 Task: Look for space in Kūdligi, India from 15th June, 2023 to 21st June, 2023 for 5 adults in price range Rs.14000 to Rs.25000. Place can be entire place with 3 bedrooms having 3 beds and 3 bathrooms. Property type can be house, flat, guest house. Booking option can be shelf check-in. Required host language is English.
Action: Mouse moved to (522, 91)
Screenshot: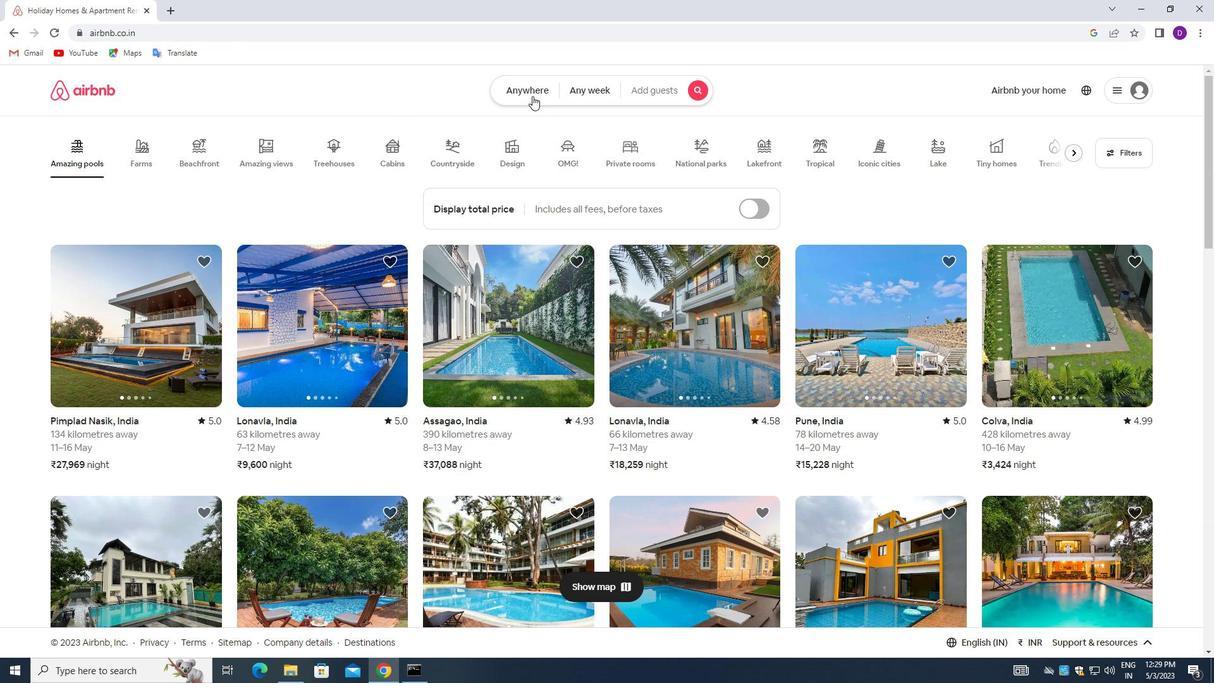 
Action: Mouse pressed left at (522, 91)
Screenshot: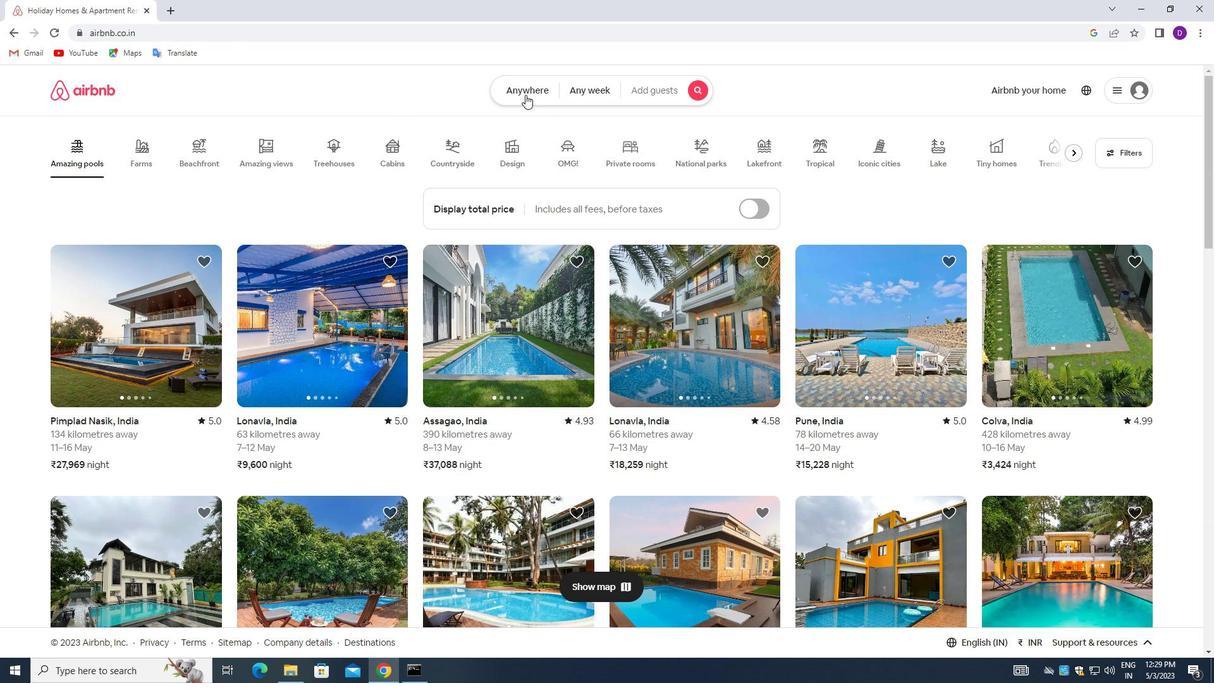
Action: Mouse moved to (398, 146)
Screenshot: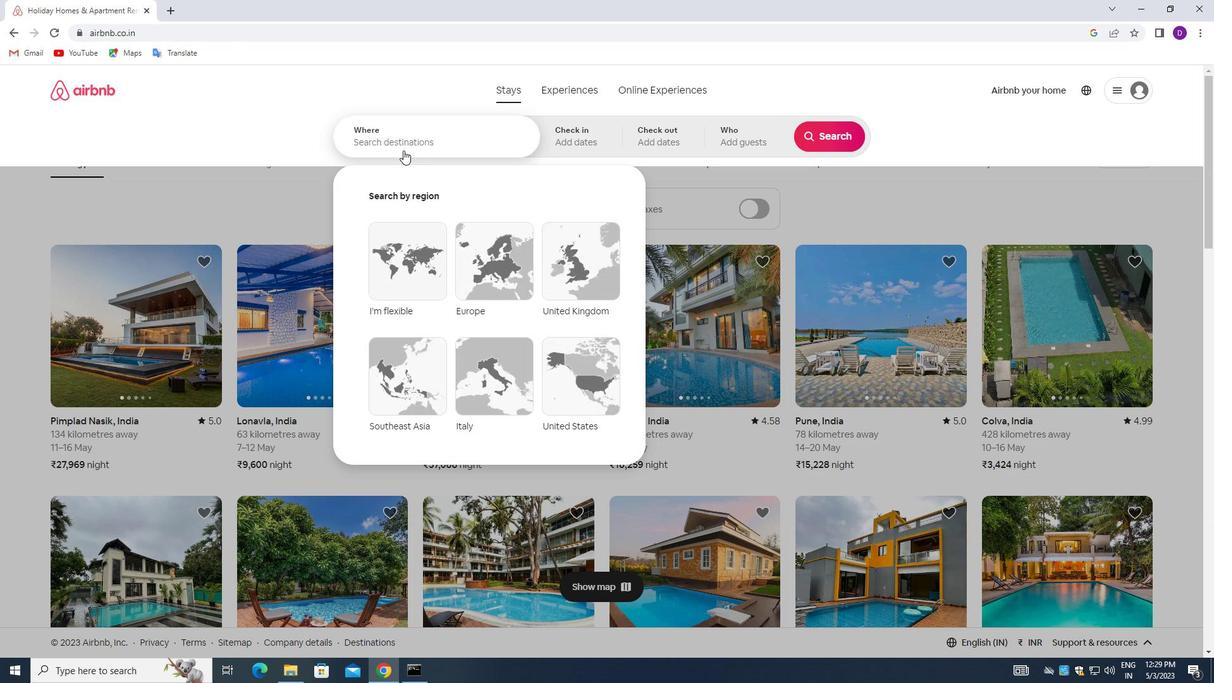 
Action: Mouse pressed left at (398, 146)
Screenshot: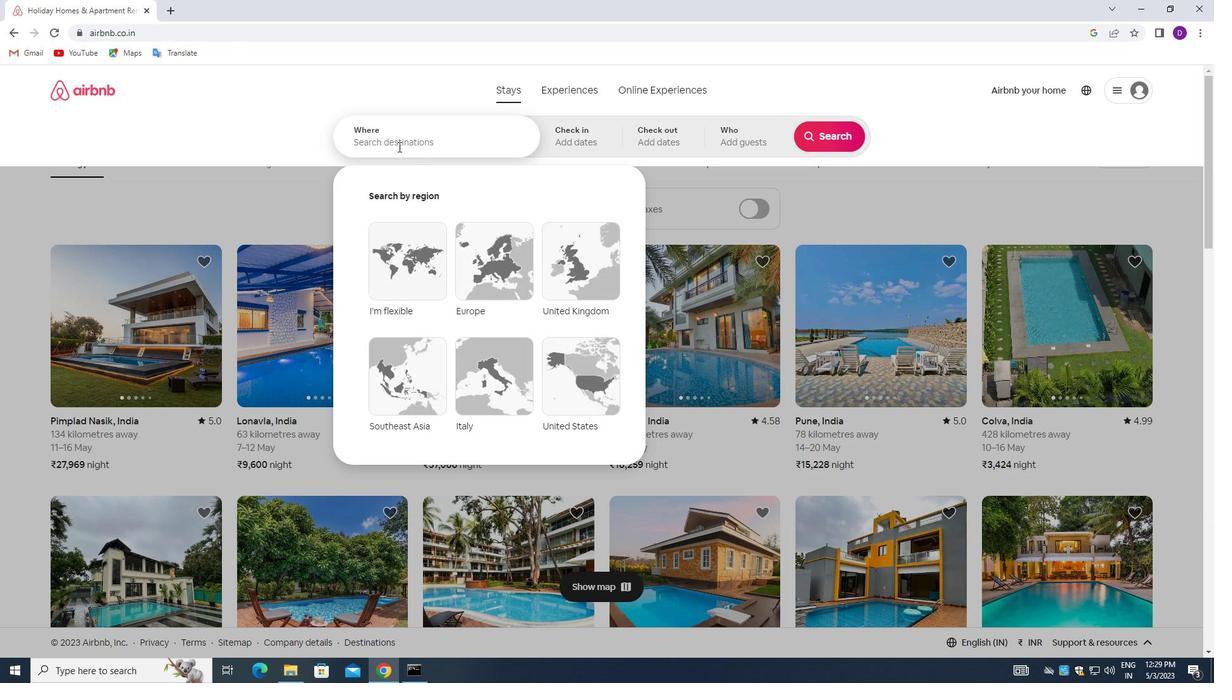 
Action: Mouse moved to (252, 107)
Screenshot: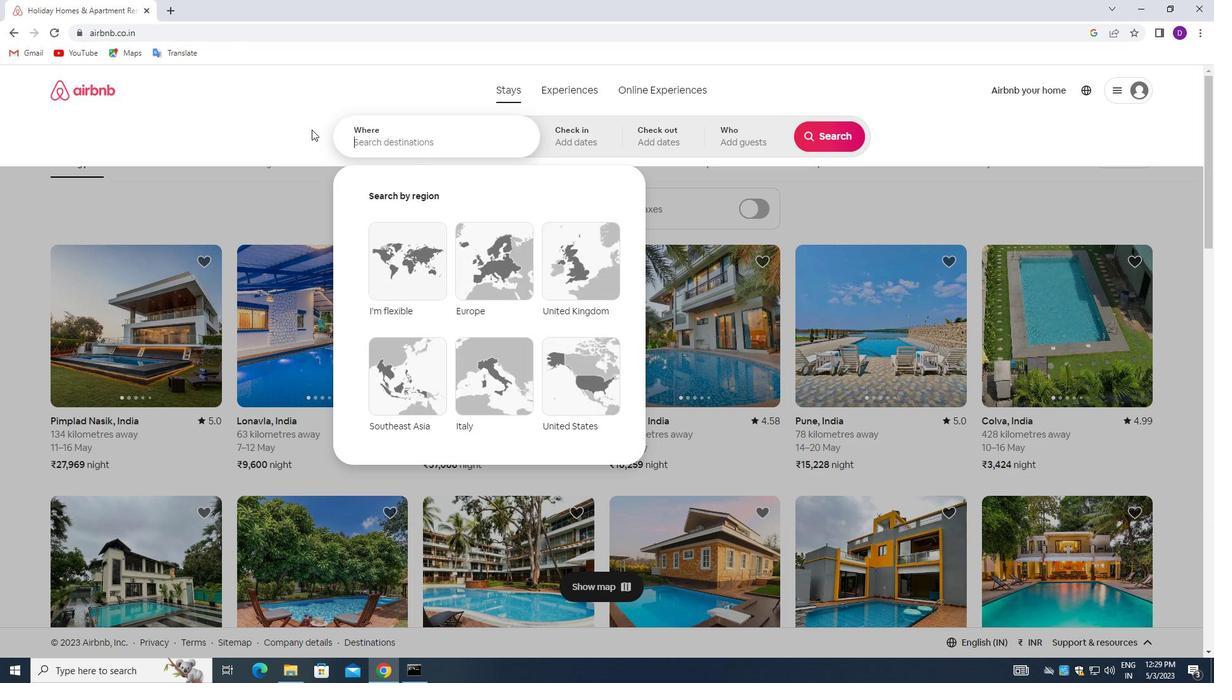 
Action: Key pressed <Key.shift>KUDLIGI,<Key.space><Key.shift>INDIA<Key.enter>
Screenshot: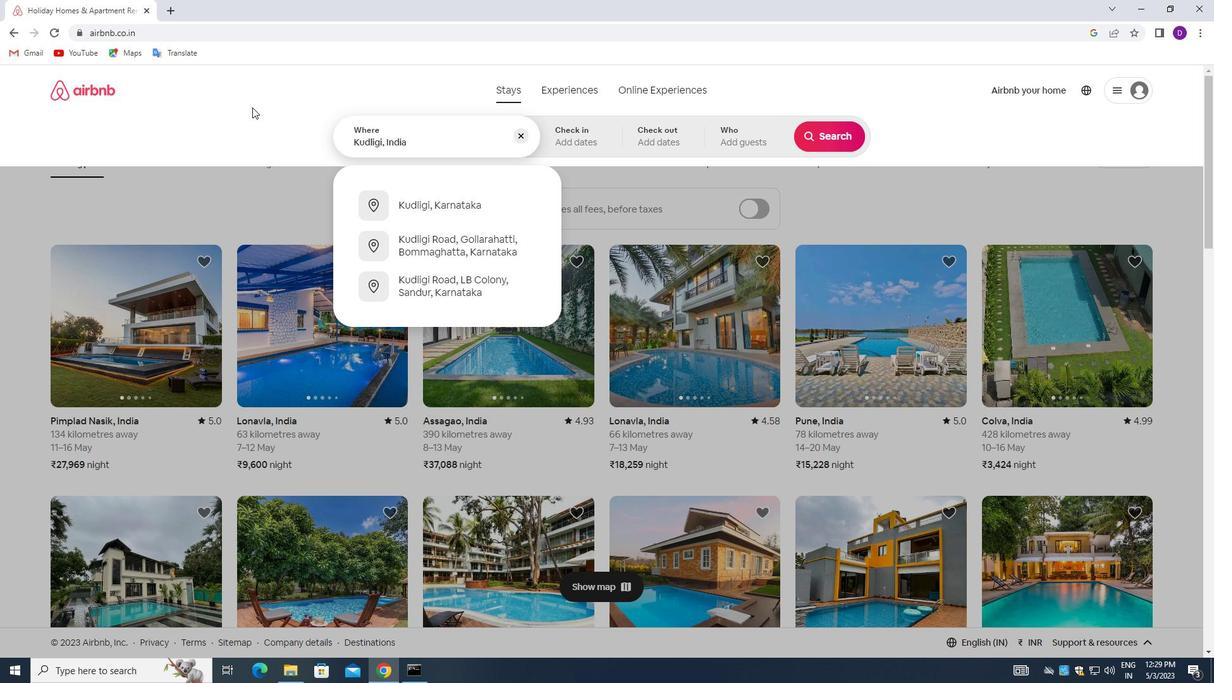 
Action: Mouse moved to (755, 355)
Screenshot: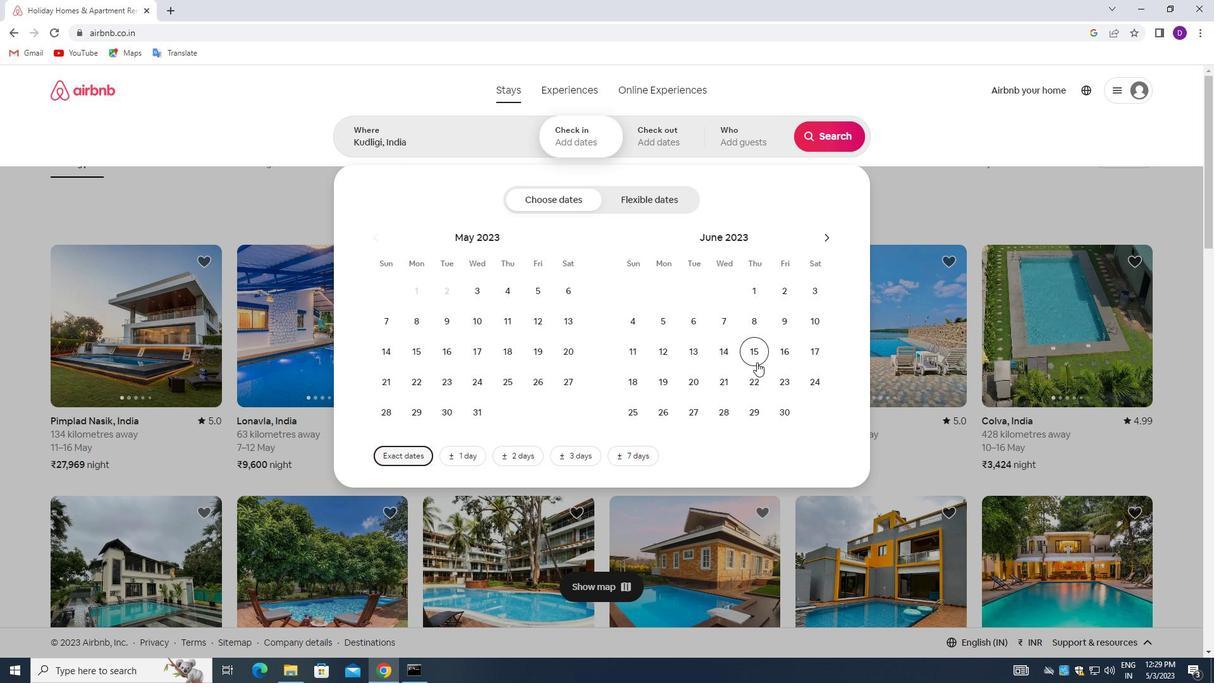 
Action: Mouse pressed left at (755, 355)
Screenshot: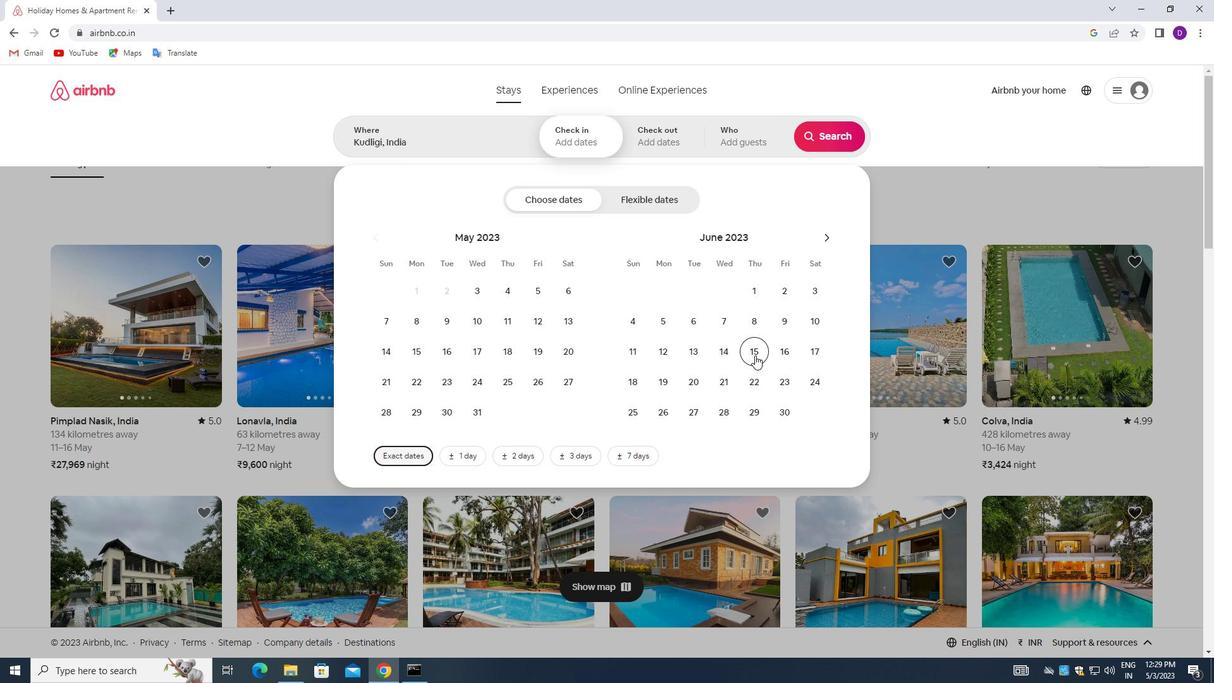 
Action: Mouse moved to (729, 375)
Screenshot: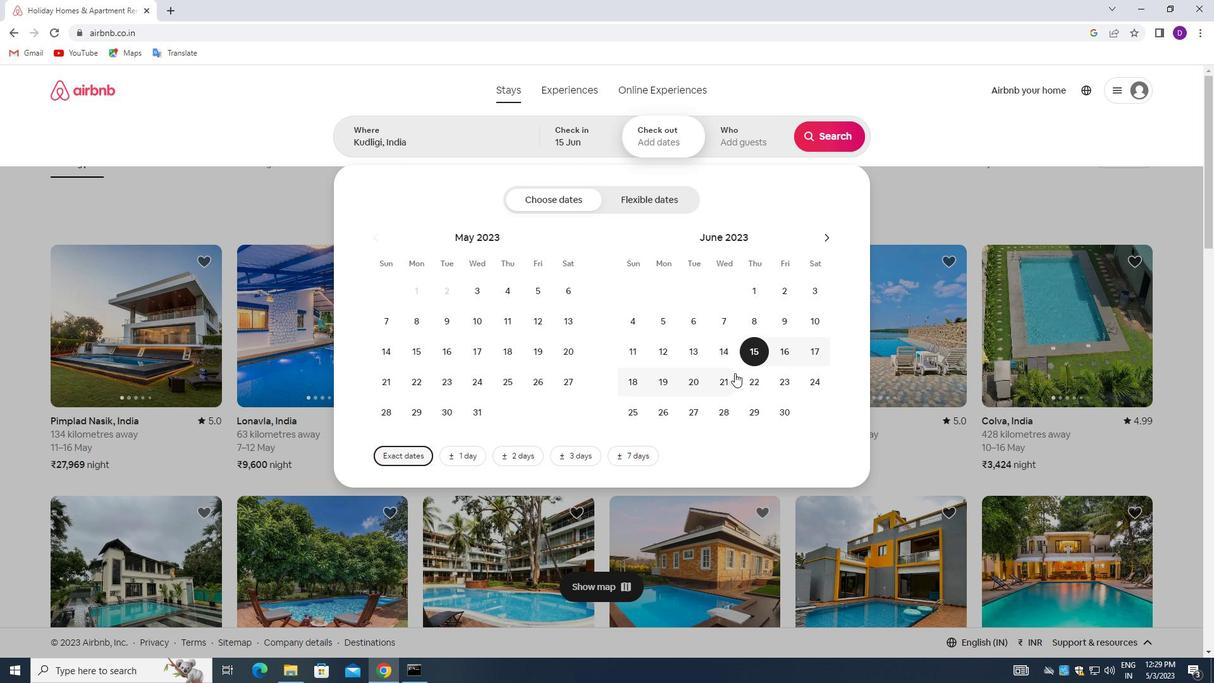 
Action: Mouse pressed left at (729, 375)
Screenshot: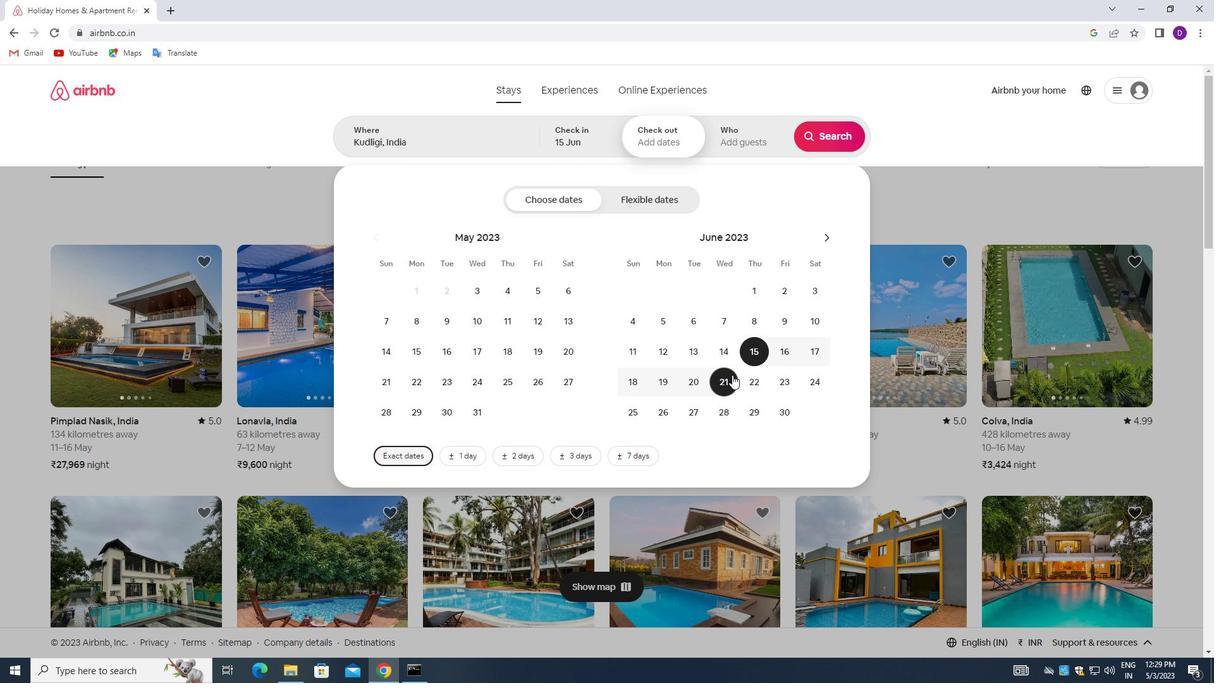 
Action: Mouse moved to (733, 134)
Screenshot: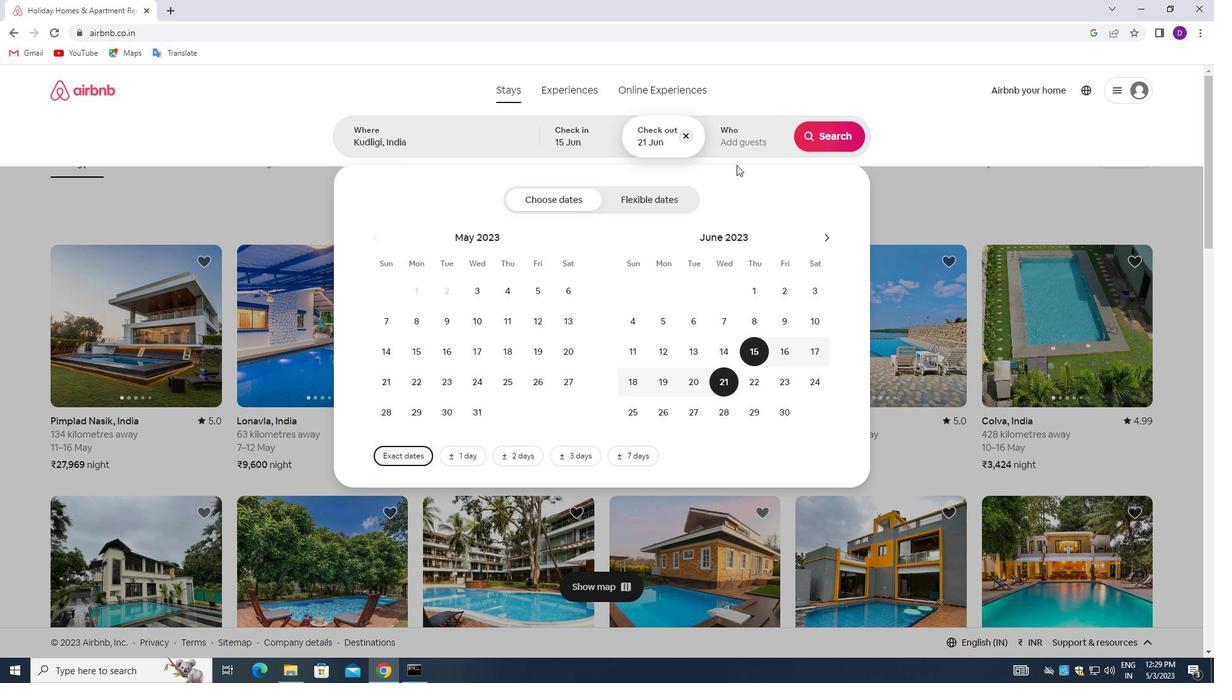 
Action: Mouse pressed left at (733, 134)
Screenshot: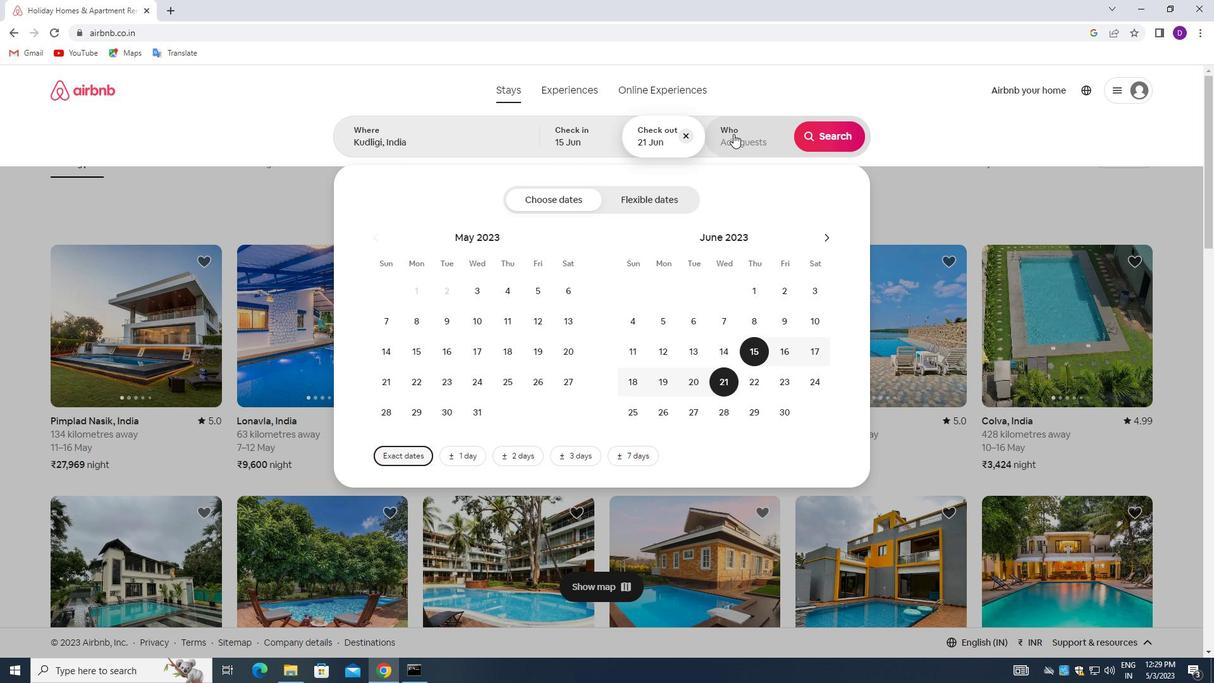 
Action: Mouse moved to (840, 208)
Screenshot: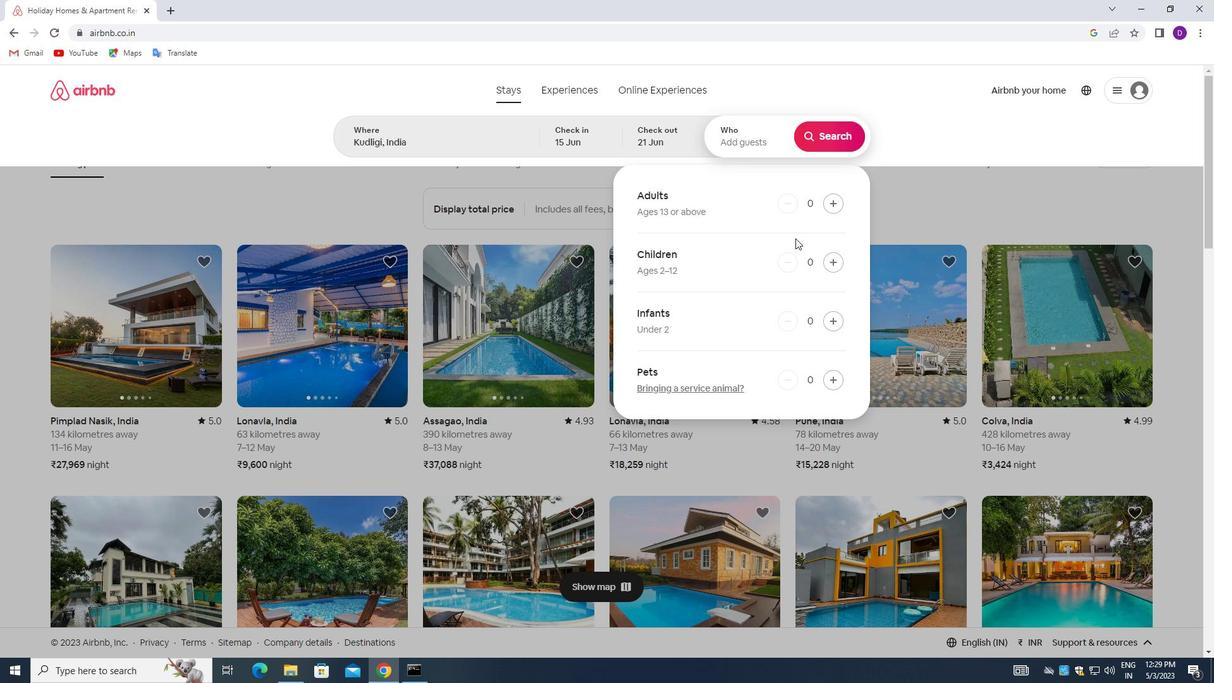 
Action: Mouse pressed left at (840, 208)
Screenshot: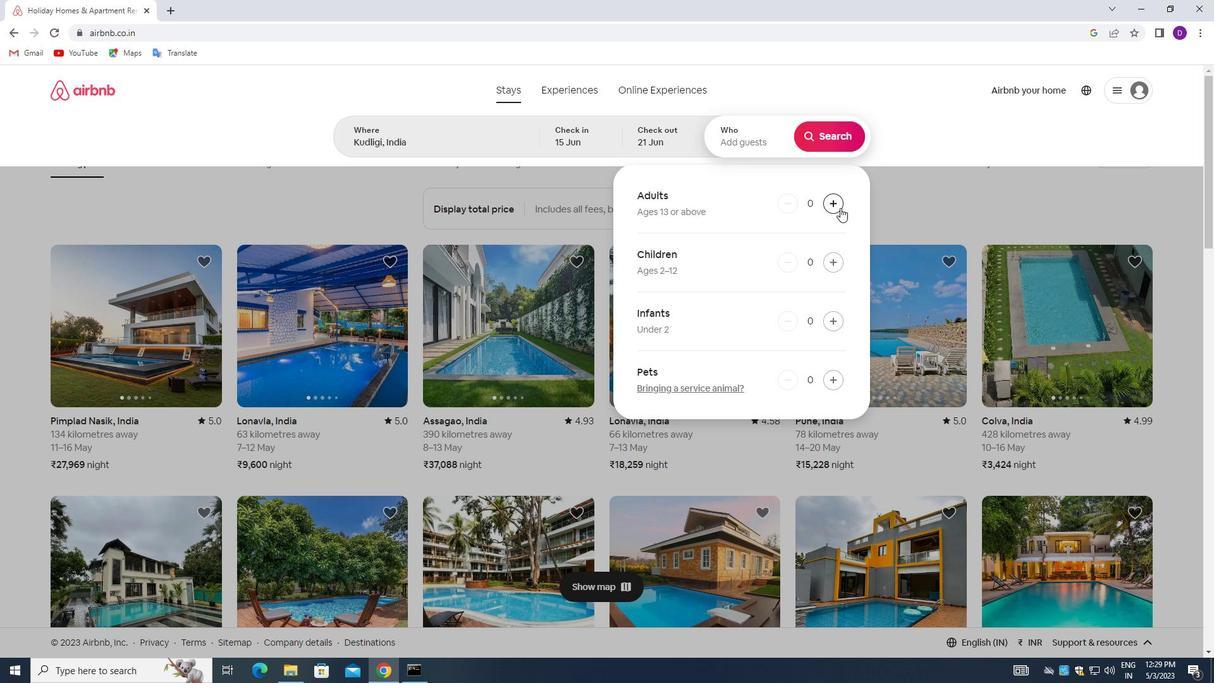 
Action: Mouse pressed left at (840, 208)
Screenshot: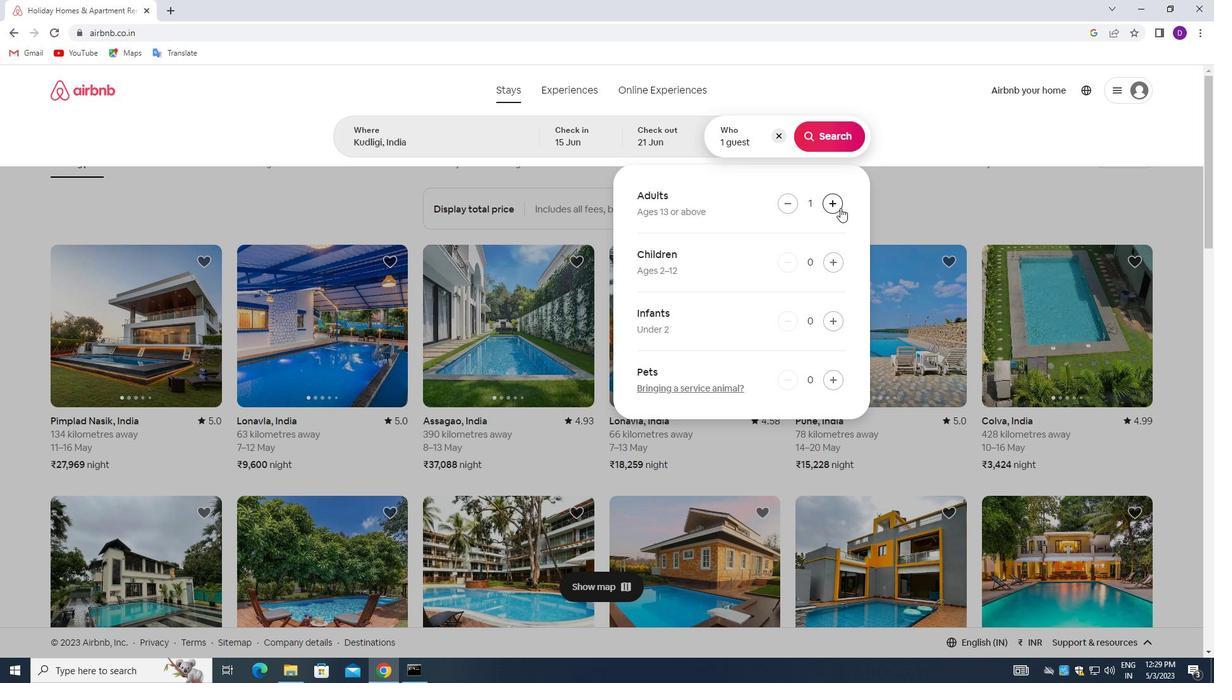 
Action: Mouse pressed left at (840, 208)
Screenshot: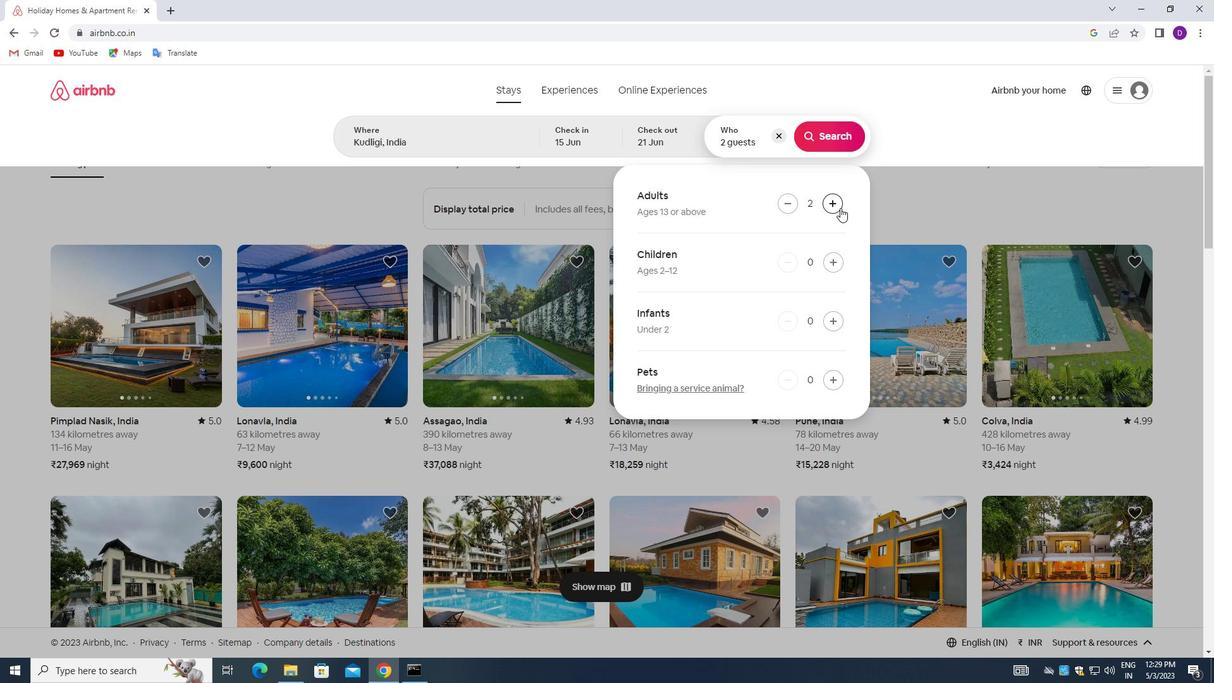 
Action: Mouse pressed left at (840, 208)
Screenshot: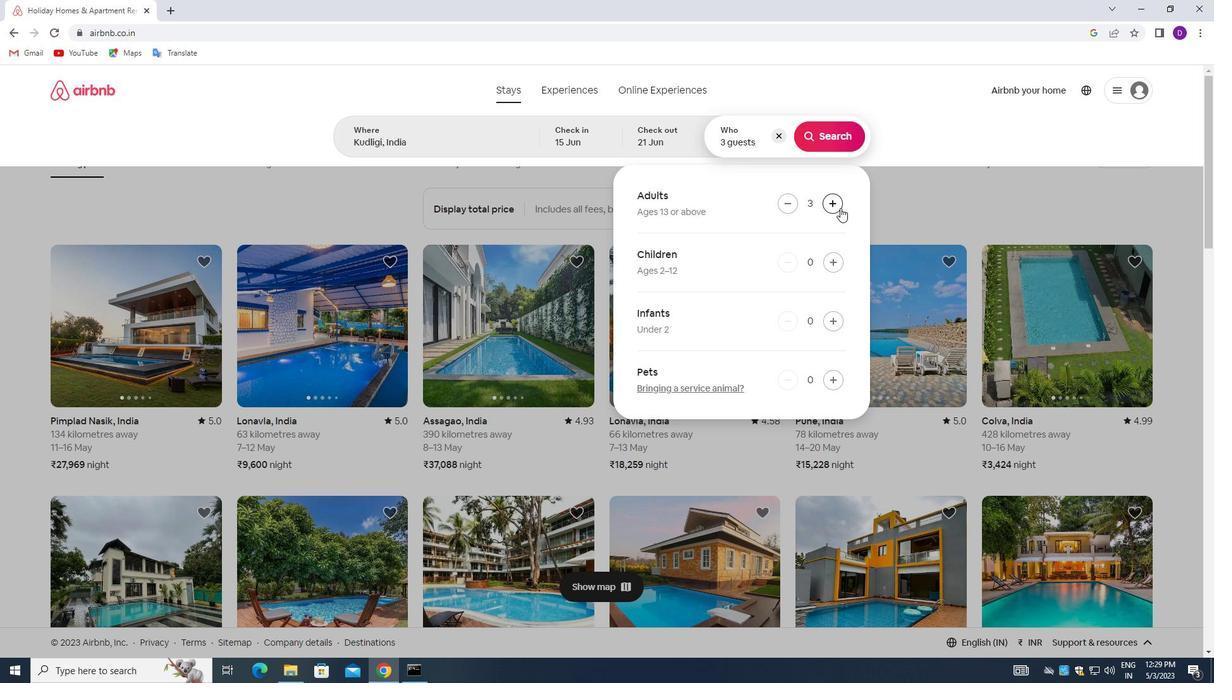 
Action: Mouse moved to (840, 207)
Screenshot: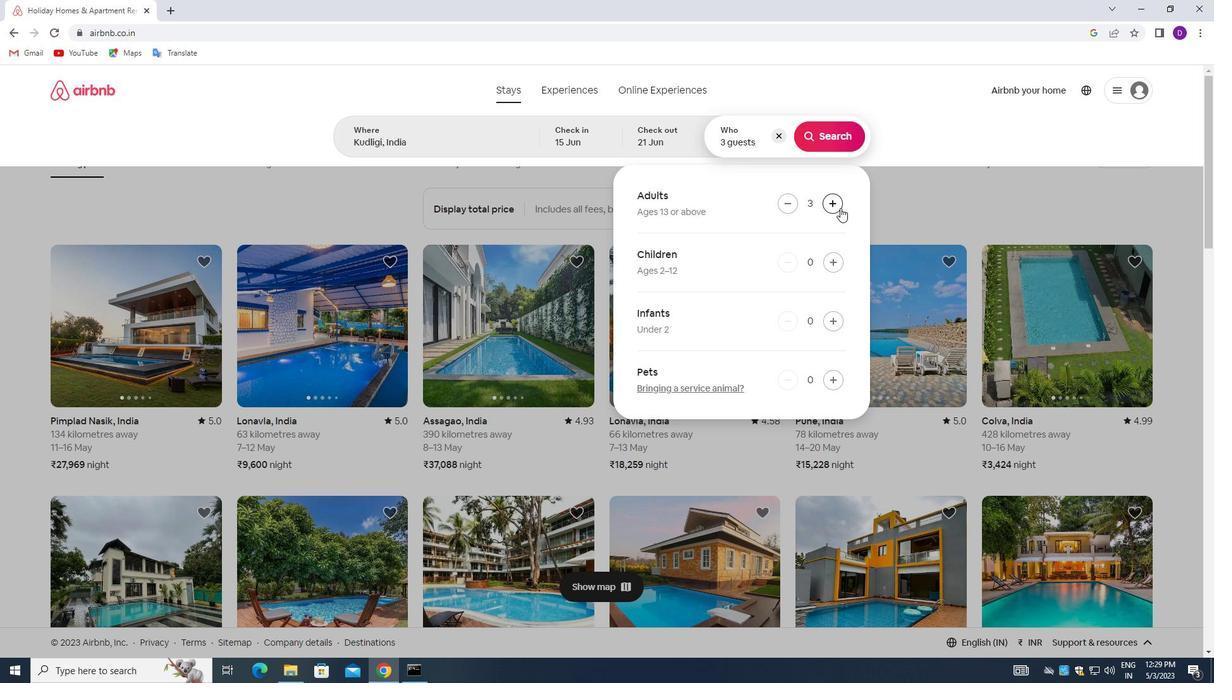 
Action: Mouse pressed left at (840, 207)
Screenshot: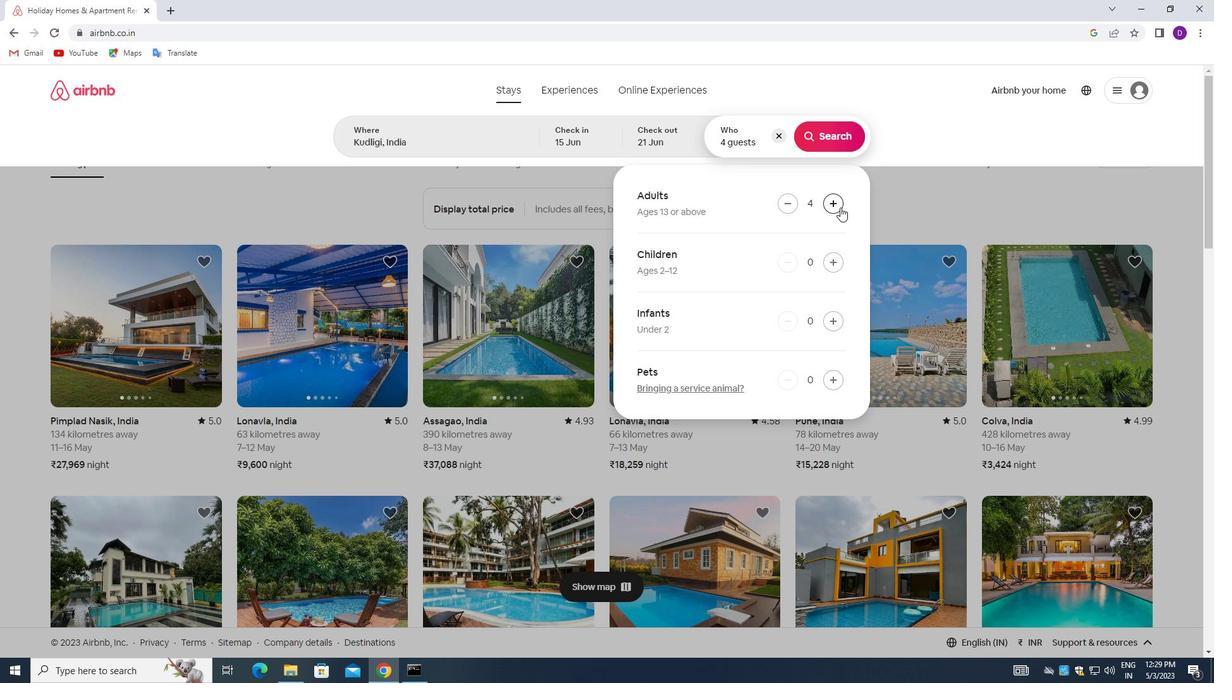 
Action: Mouse moved to (824, 132)
Screenshot: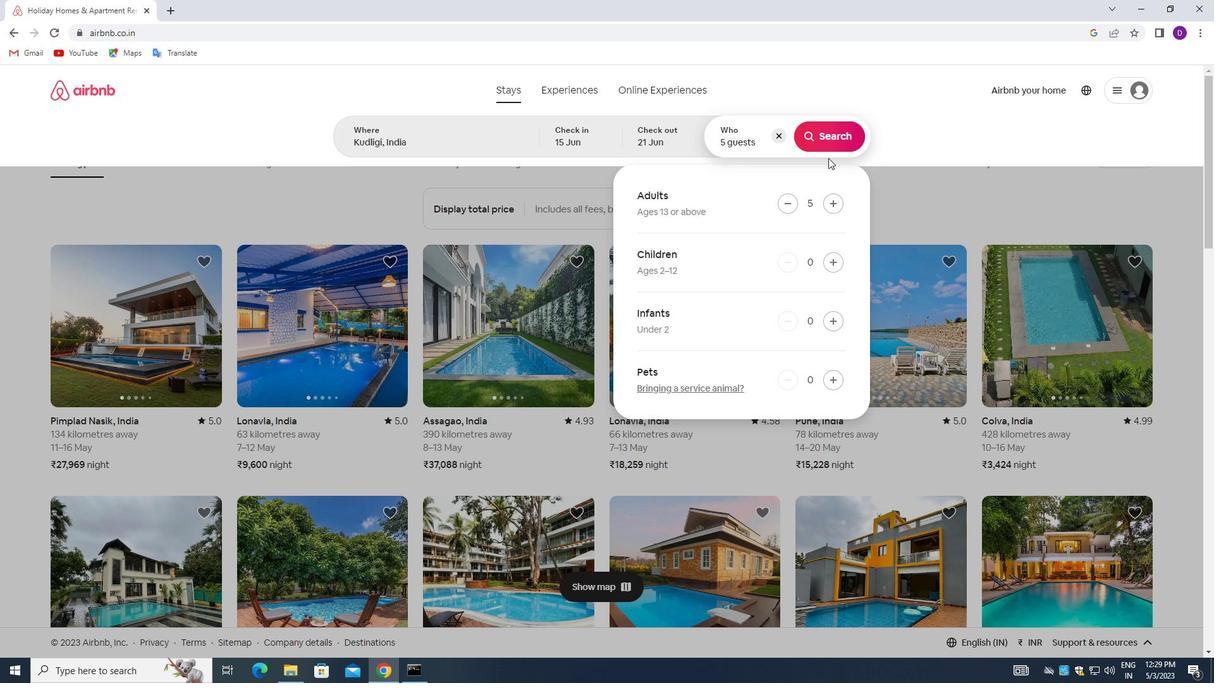 
Action: Mouse pressed left at (824, 132)
Screenshot: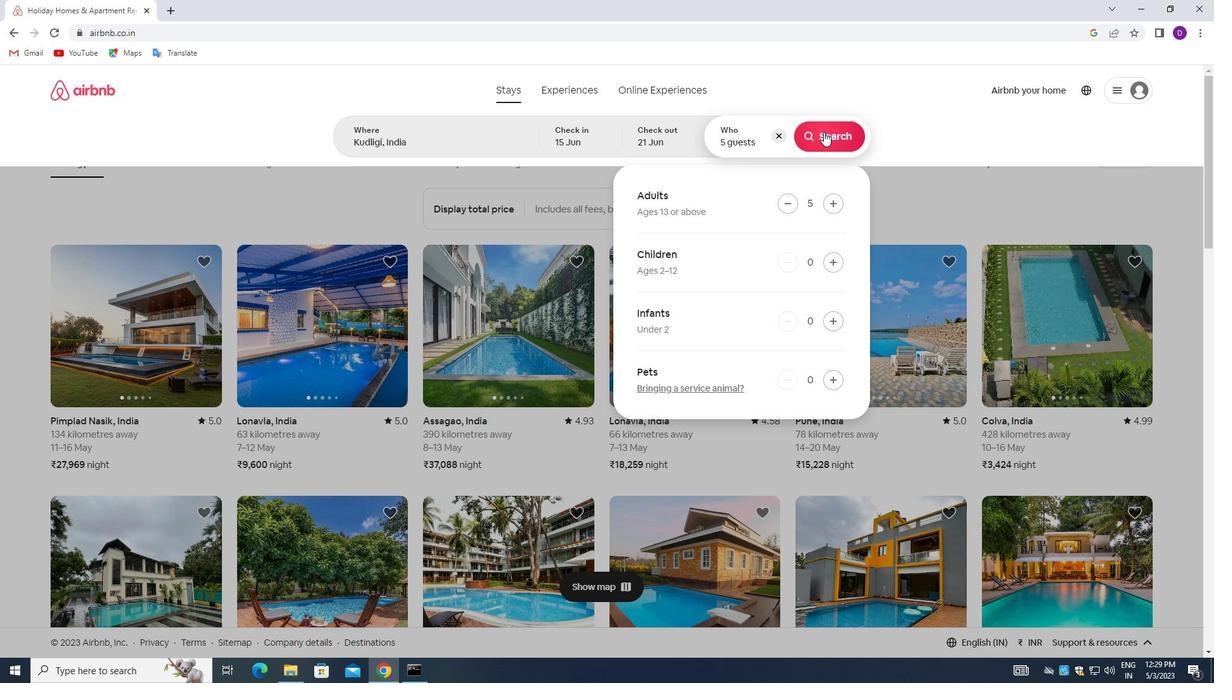 
Action: Mouse moved to (1147, 140)
Screenshot: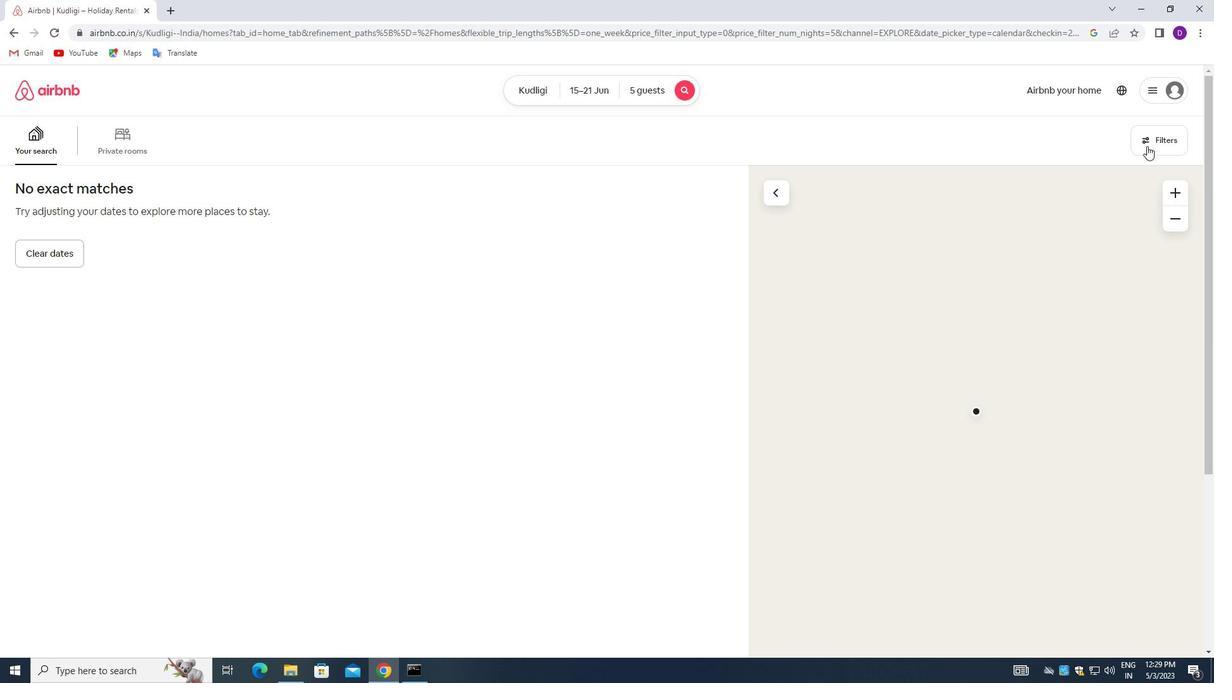 
Action: Mouse pressed left at (1147, 140)
Screenshot: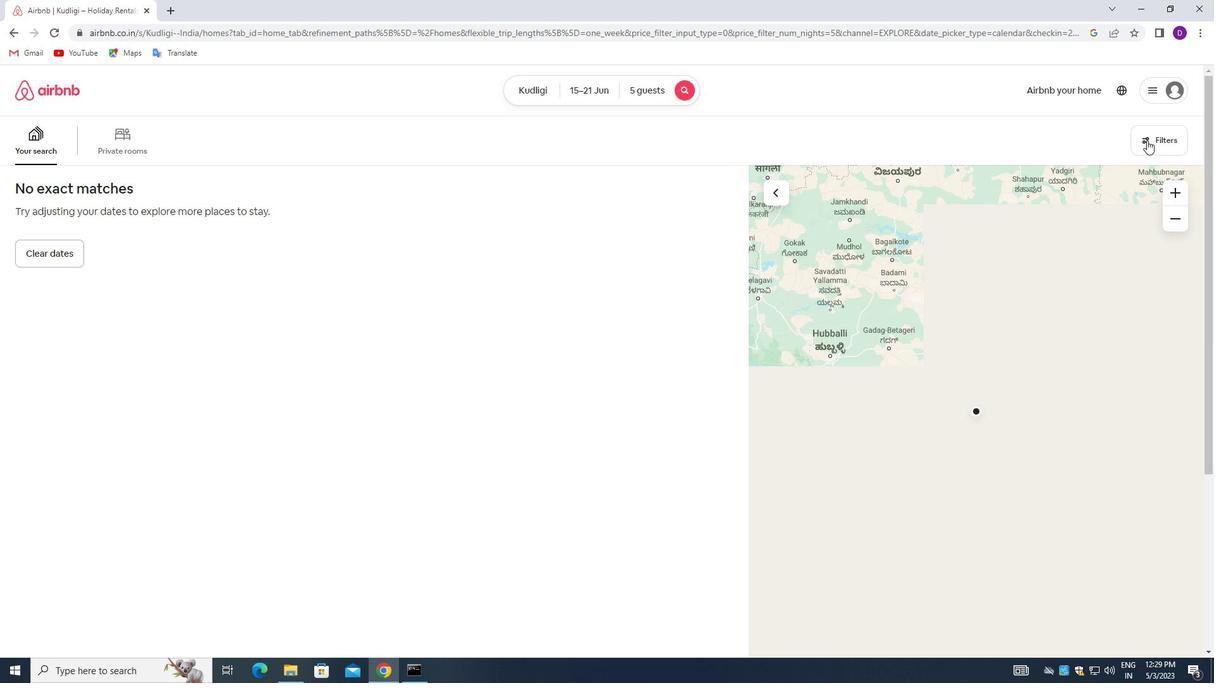 
Action: Mouse moved to (481, 222)
Screenshot: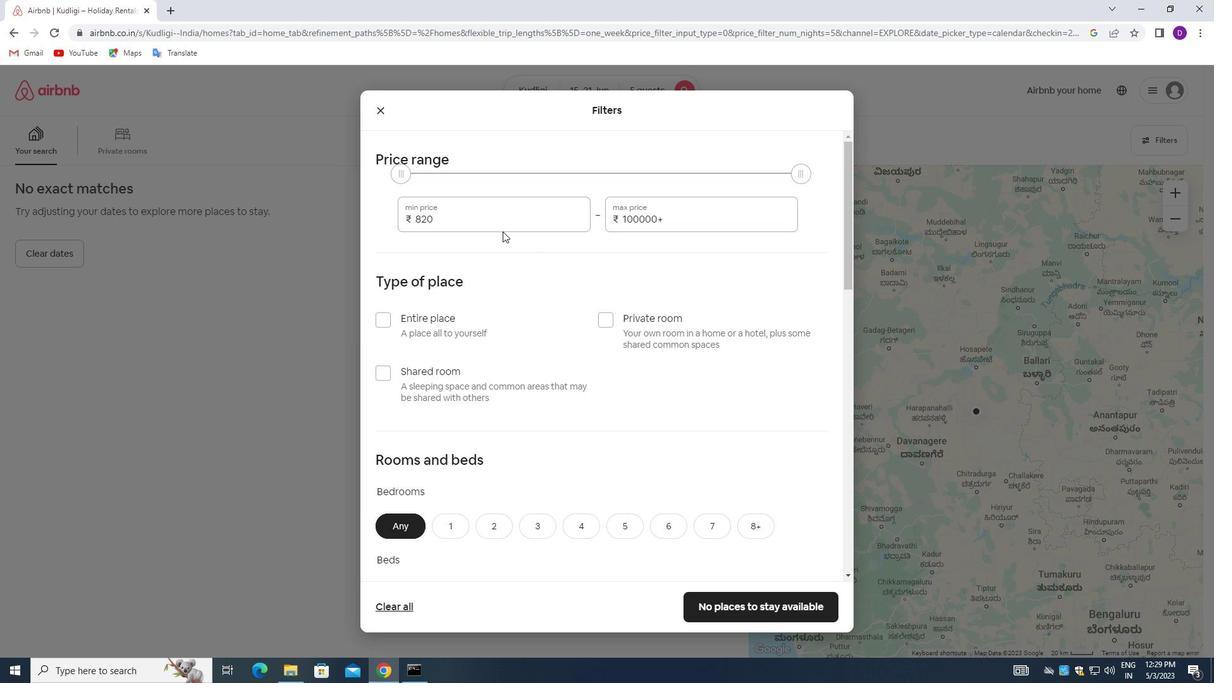 
Action: Mouse pressed left at (481, 222)
Screenshot: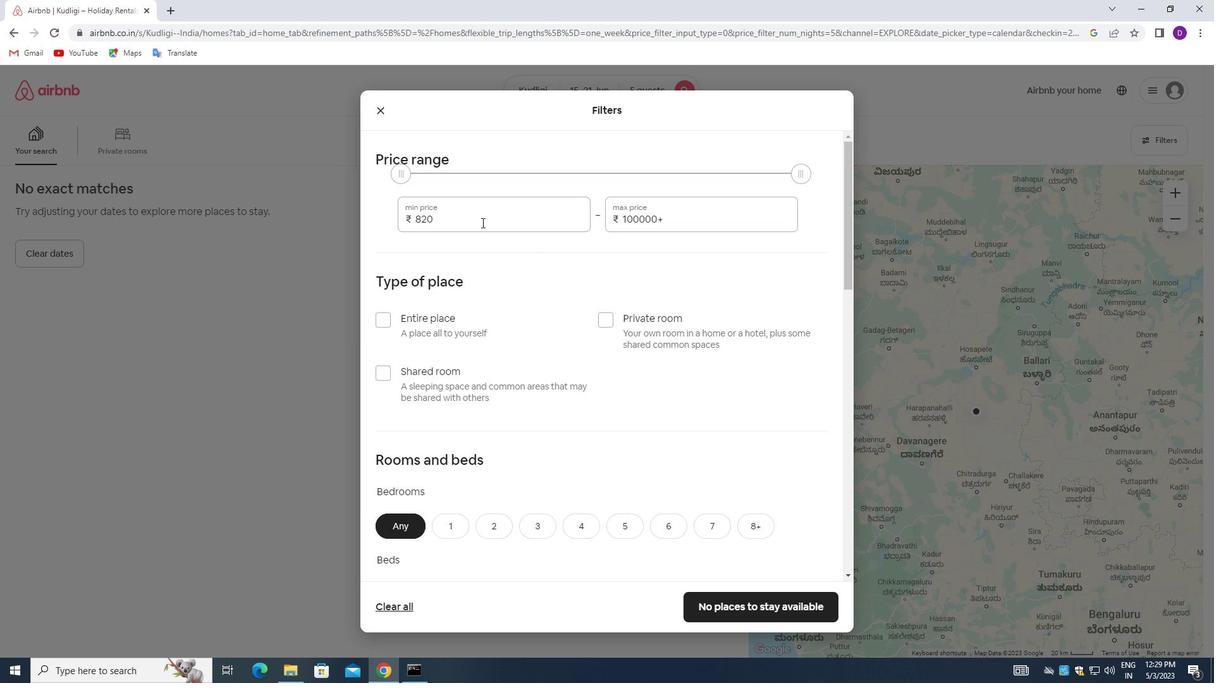 
Action: Mouse pressed left at (481, 222)
Screenshot: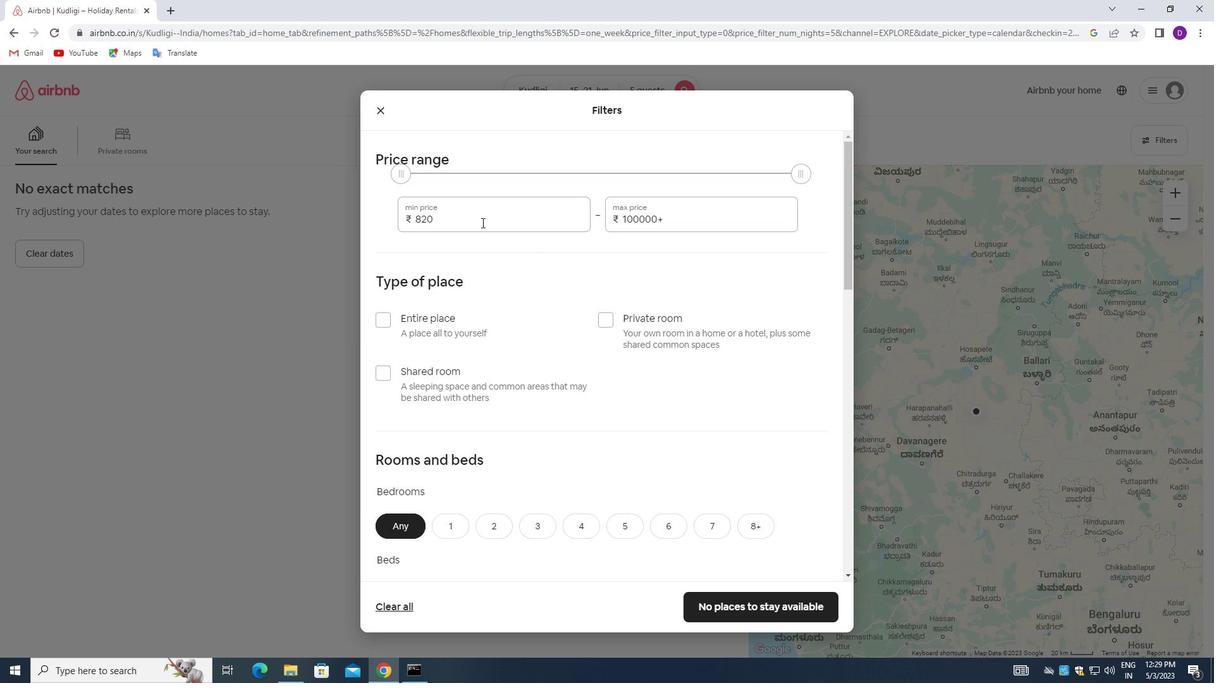 
Action: Key pressed 14000<Key.tab>25000
Screenshot: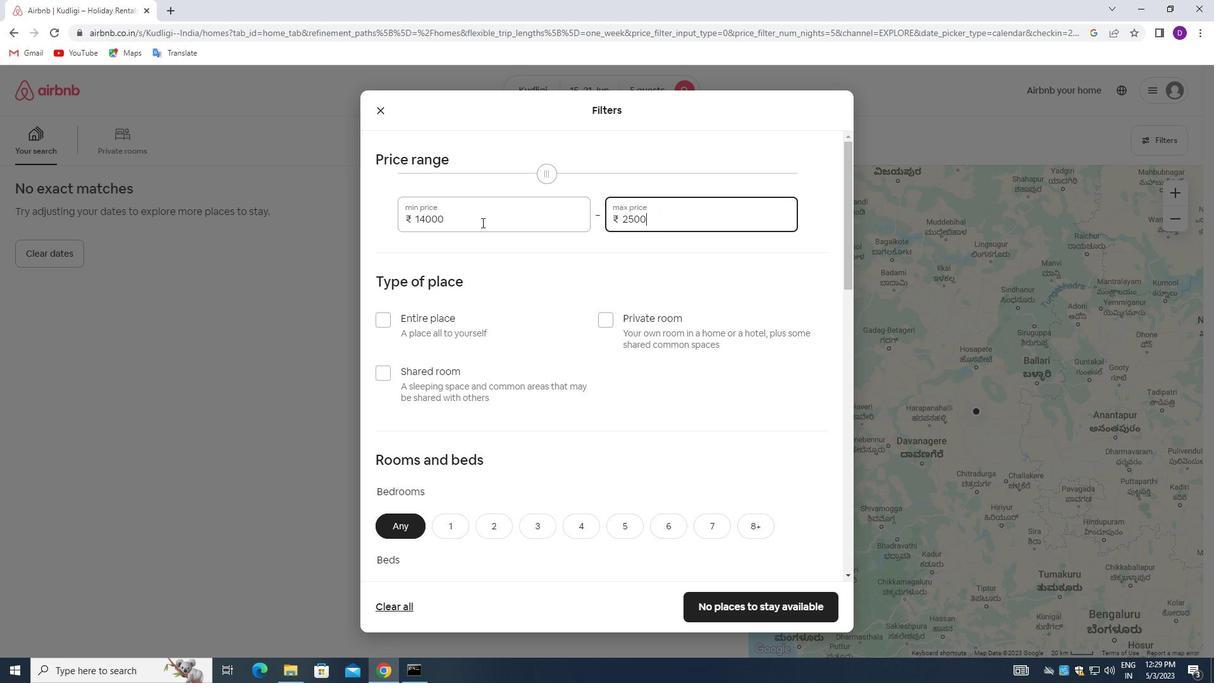 
Action: Mouse moved to (380, 320)
Screenshot: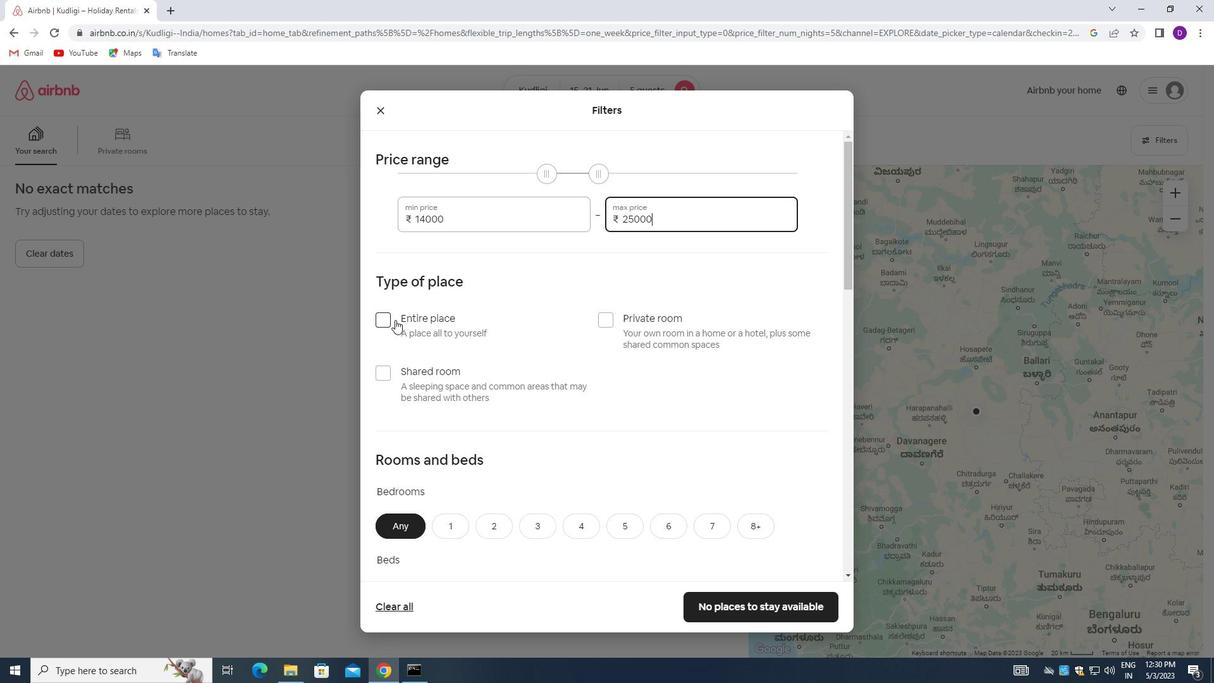 
Action: Mouse pressed left at (380, 320)
Screenshot: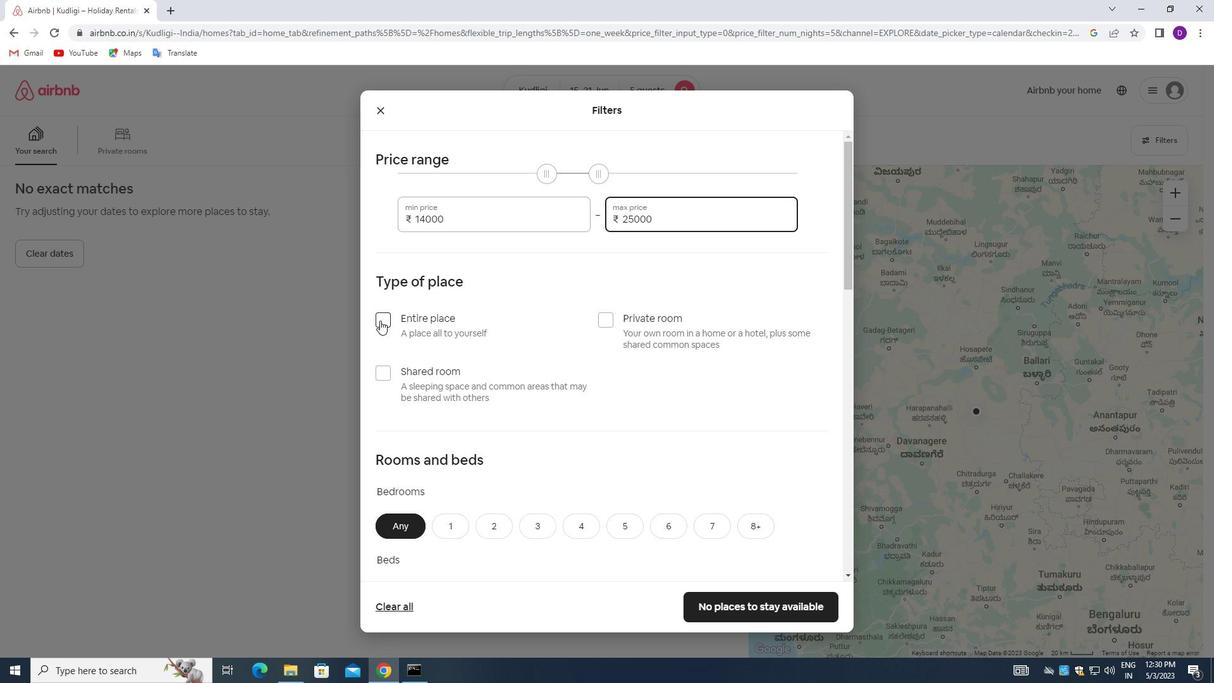 
Action: Mouse moved to (619, 383)
Screenshot: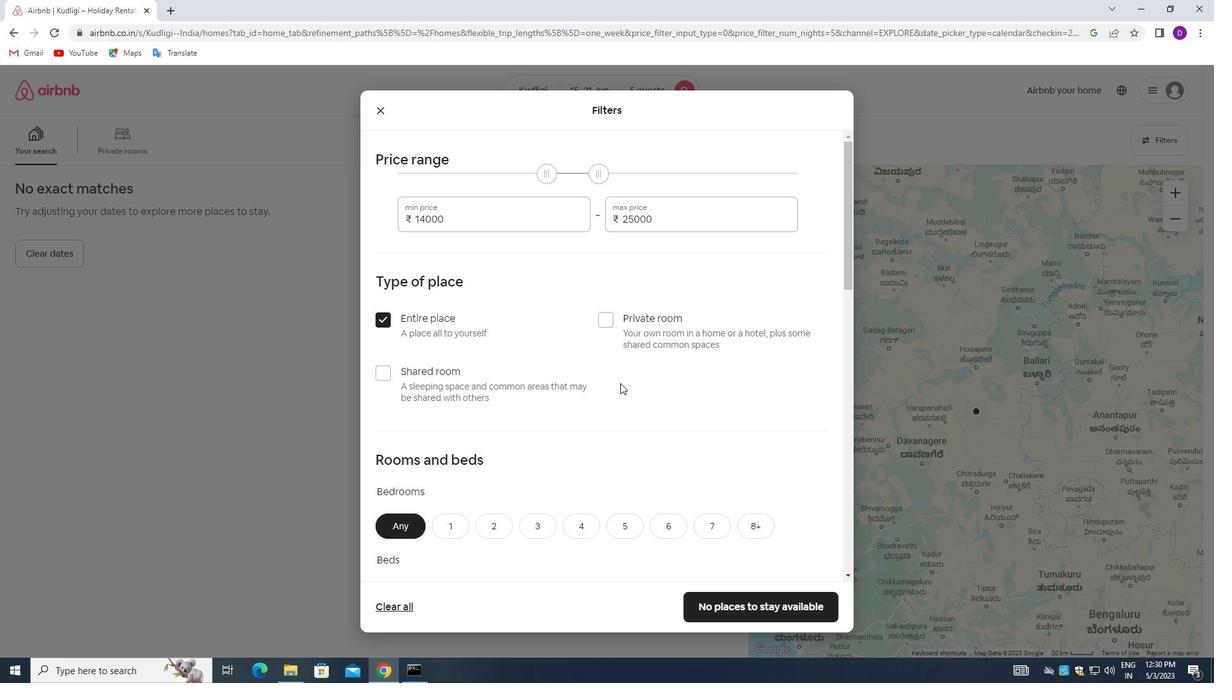
Action: Mouse scrolled (619, 382) with delta (0, 0)
Screenshot: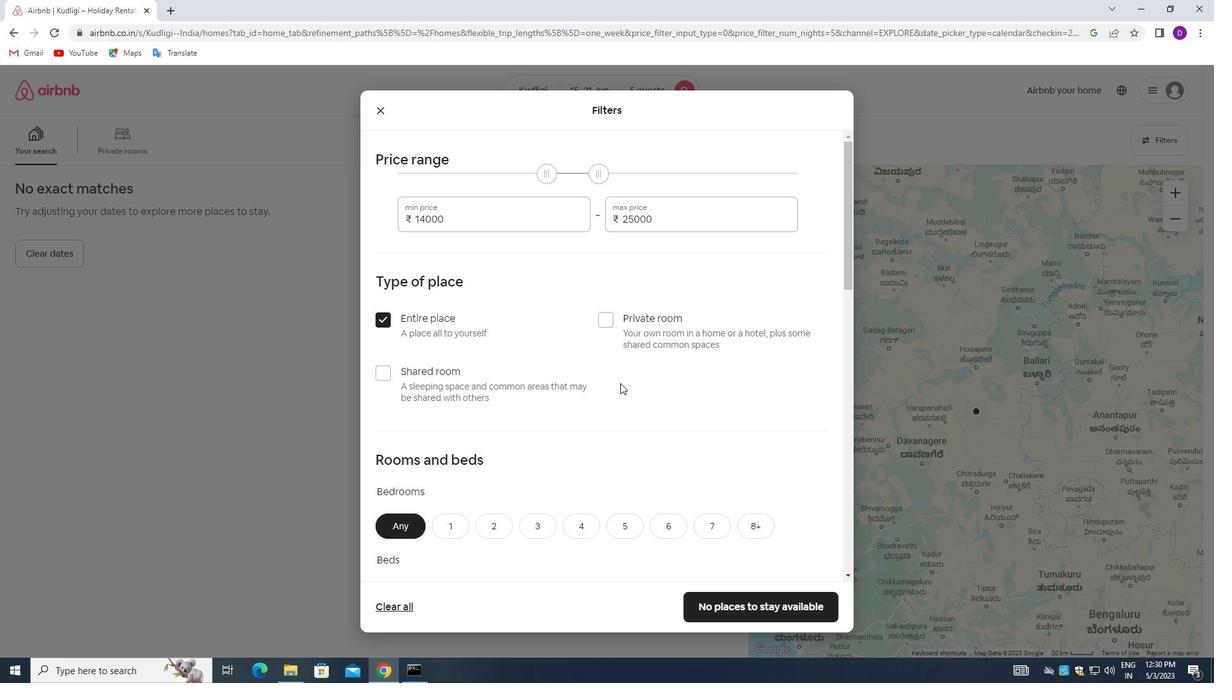 
Action: Mouse moved to (619, 383)
Screenshot: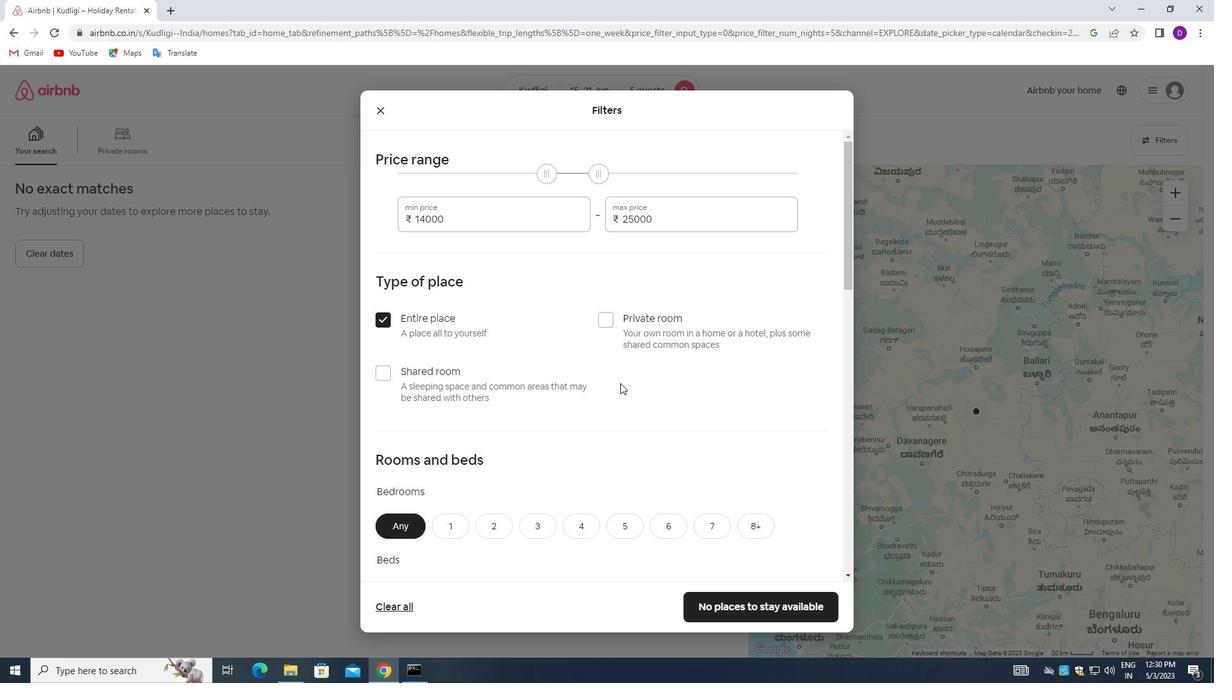 
Action: Mouse scrolled (619, 382) with delta (0, 0)
Screenshot: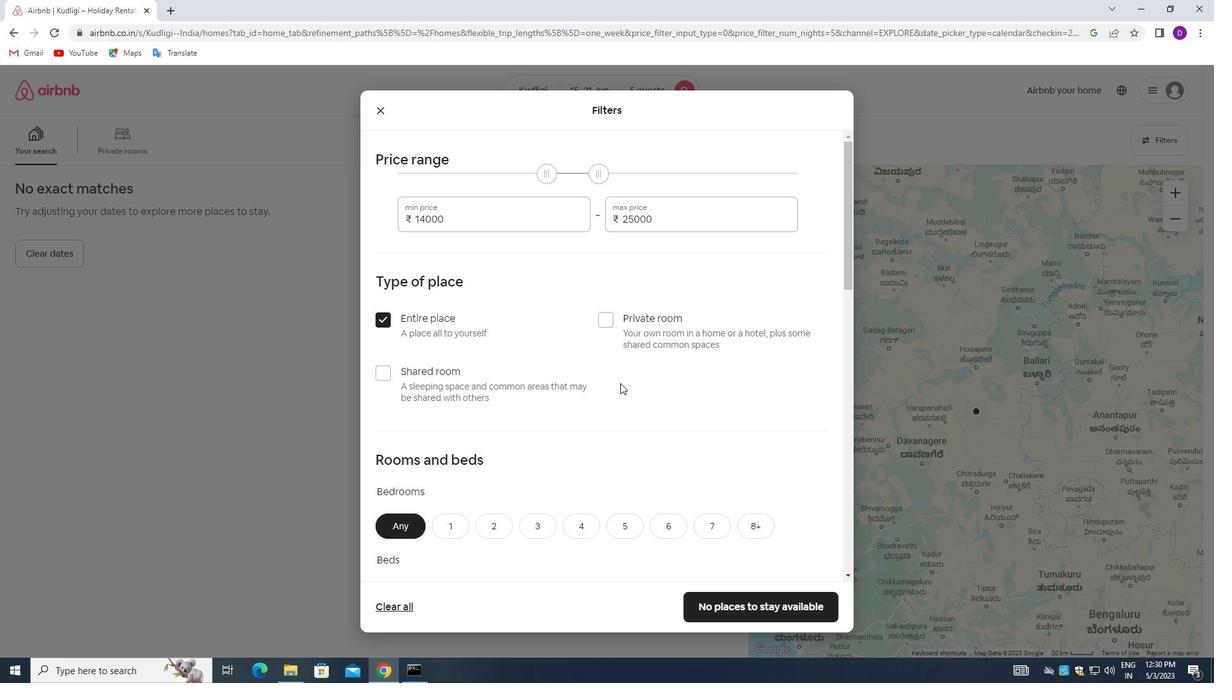 
Action: Mouse moved to (618, 383)
Screenshot: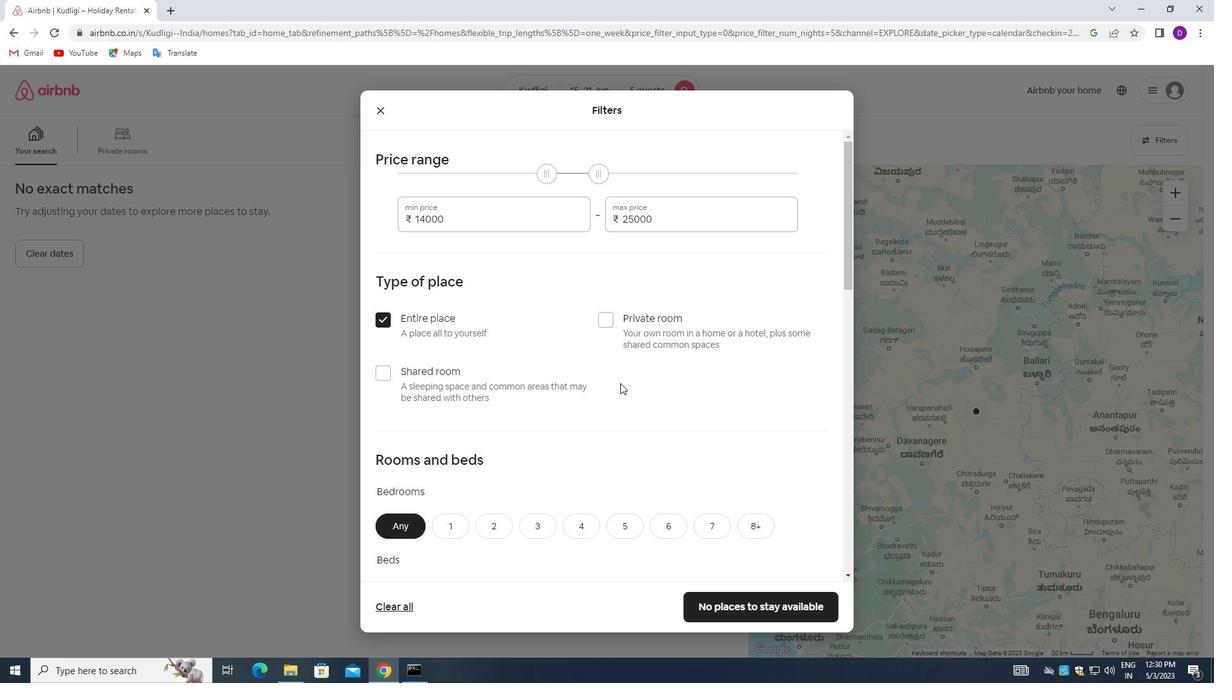 
Action: Mouse scrolled (618, 382) with delta (0, 0)
Screenshot: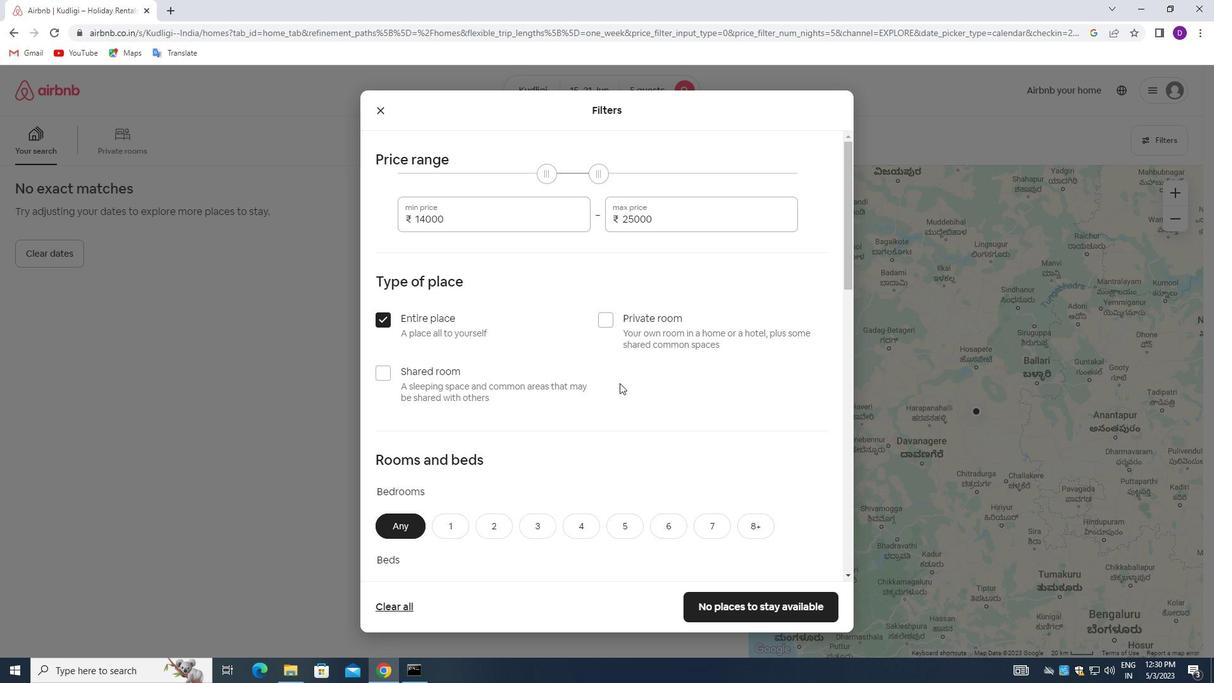 
Action: Mouse moved to (568, 382)
Screenshot: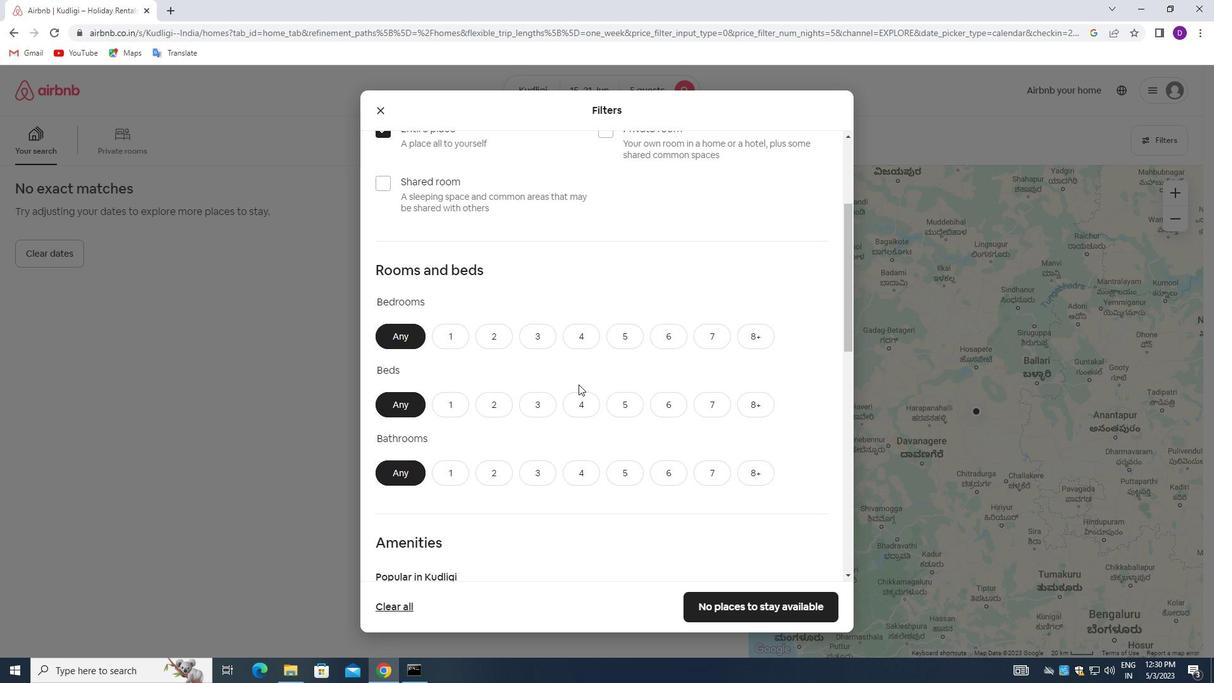 
Action: Mouse scrolled (568, 382) with delta (0, 0)
Screenshot: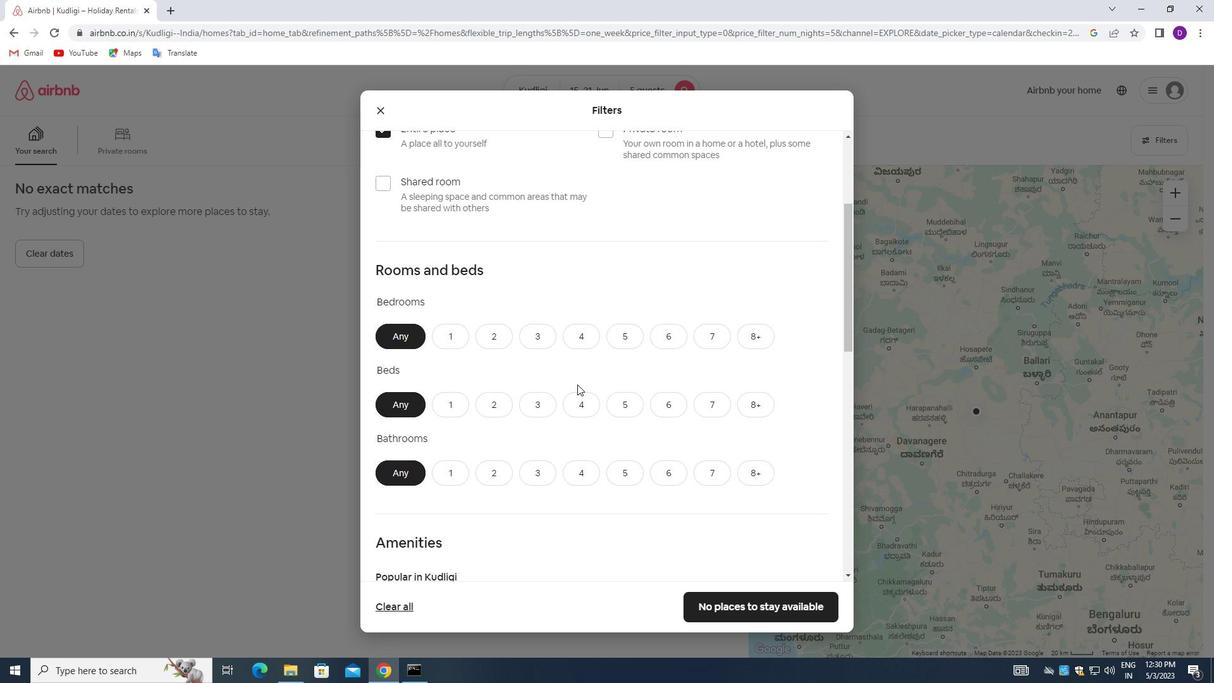 
Action: Mouse scrolled (568, 382) with delta (0, 0)
Screenshot: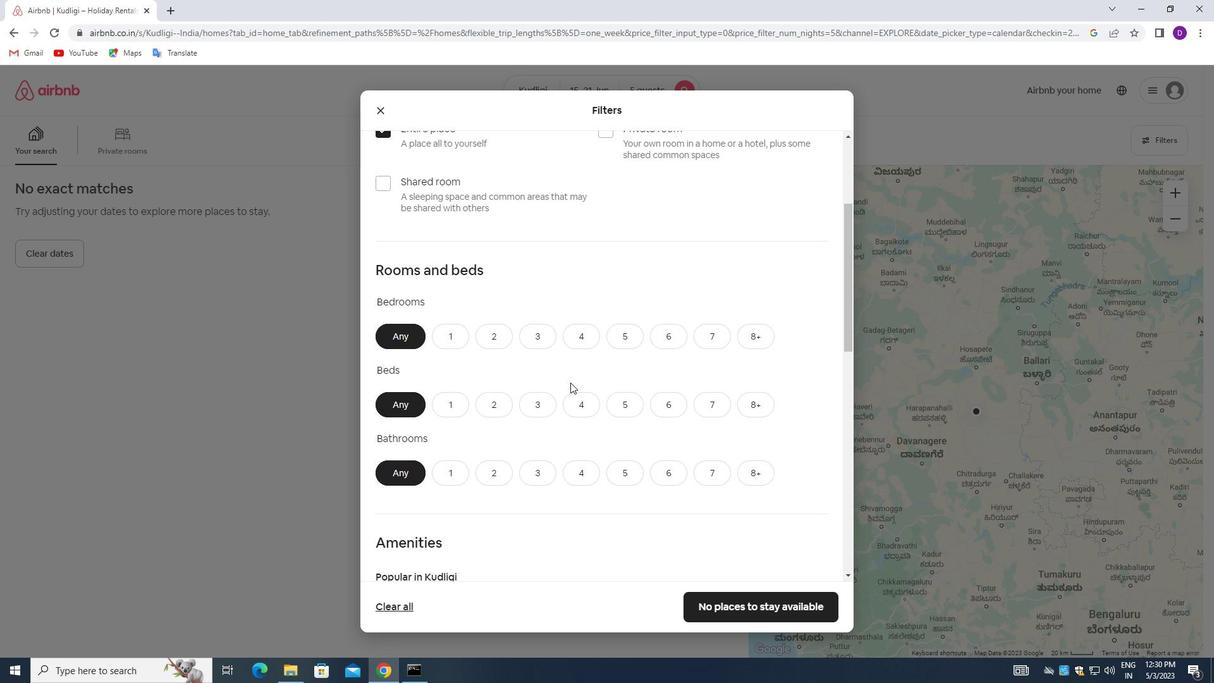 
Action: Mouse scrolled (568, 381) with delta (0, 0)
Screenshot: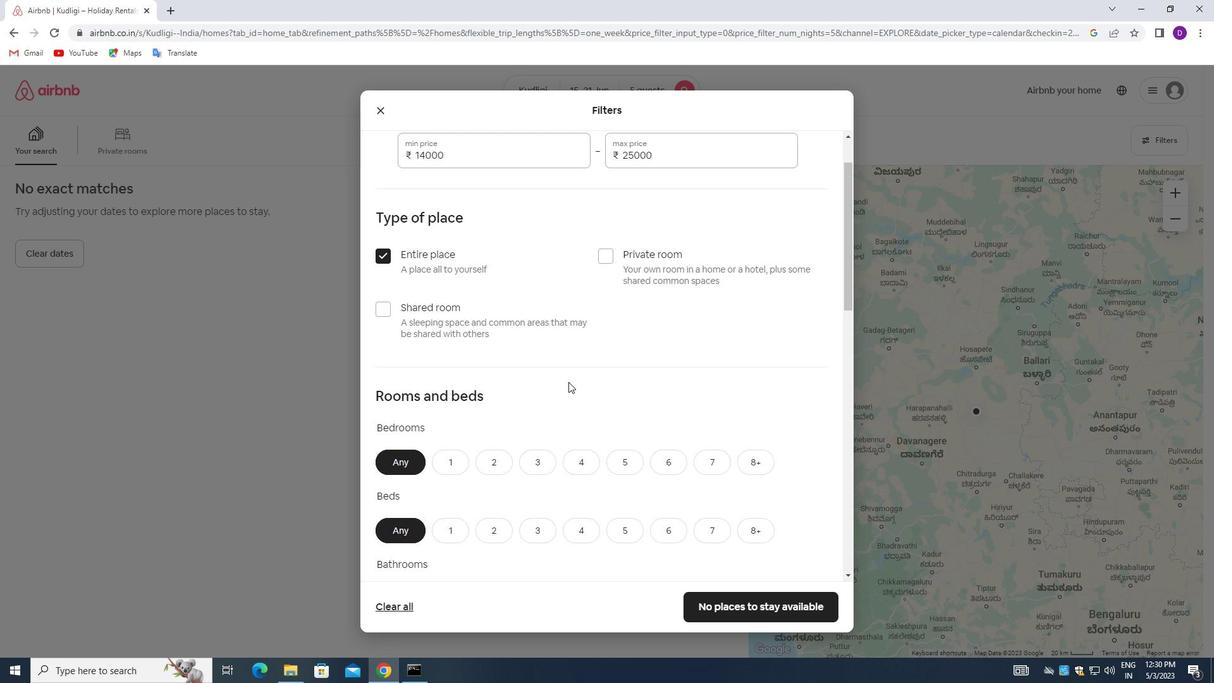 
Action: Mouse scrolled (568, 381) with delta (0, 0)
Screenshot: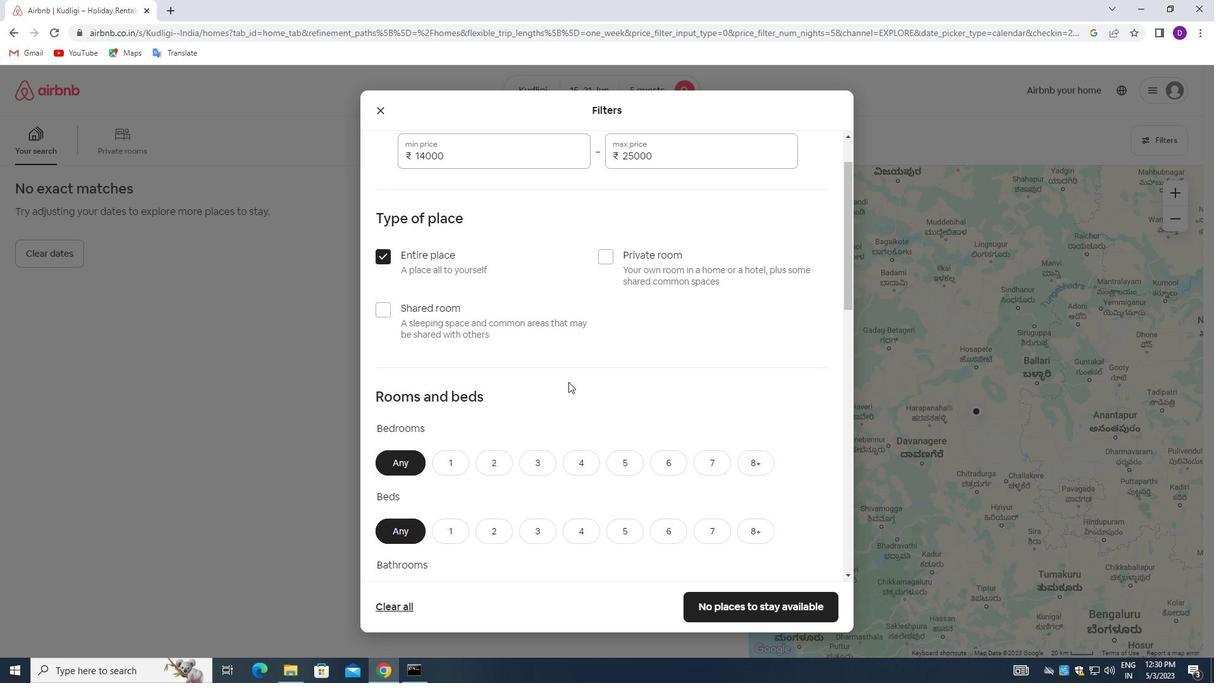 
Action: Mouse scrolled (568, 381) with delta (0, 0)
Screenshot: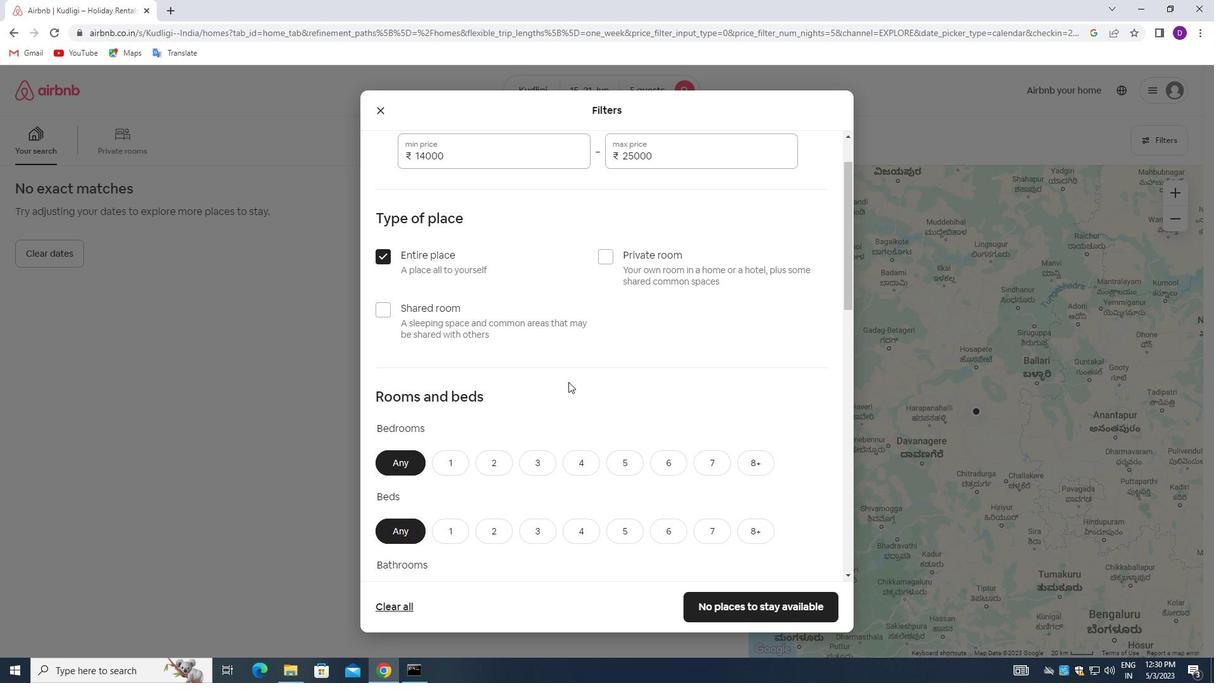 
Action: Mouse moved to (526, 276)
Screenshot: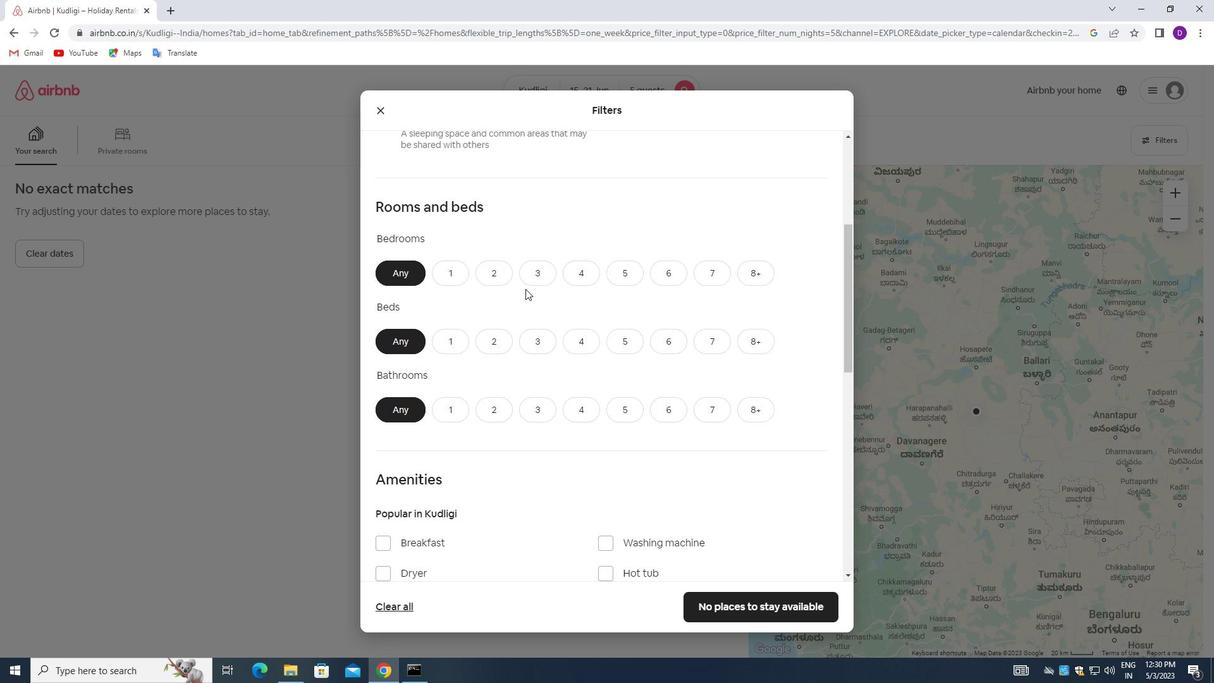 
Action: Mouse pressed left at (526, 276)
Screenshot: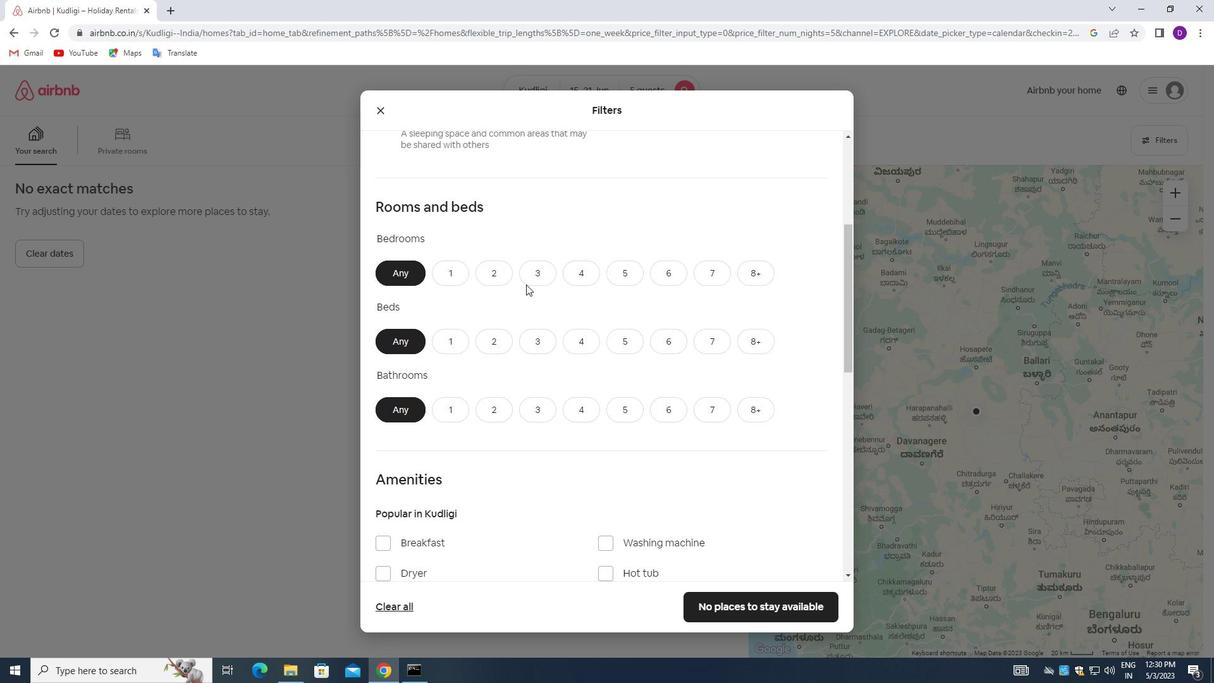 
Action: Mouse moved to (540, 349)
Screenshot: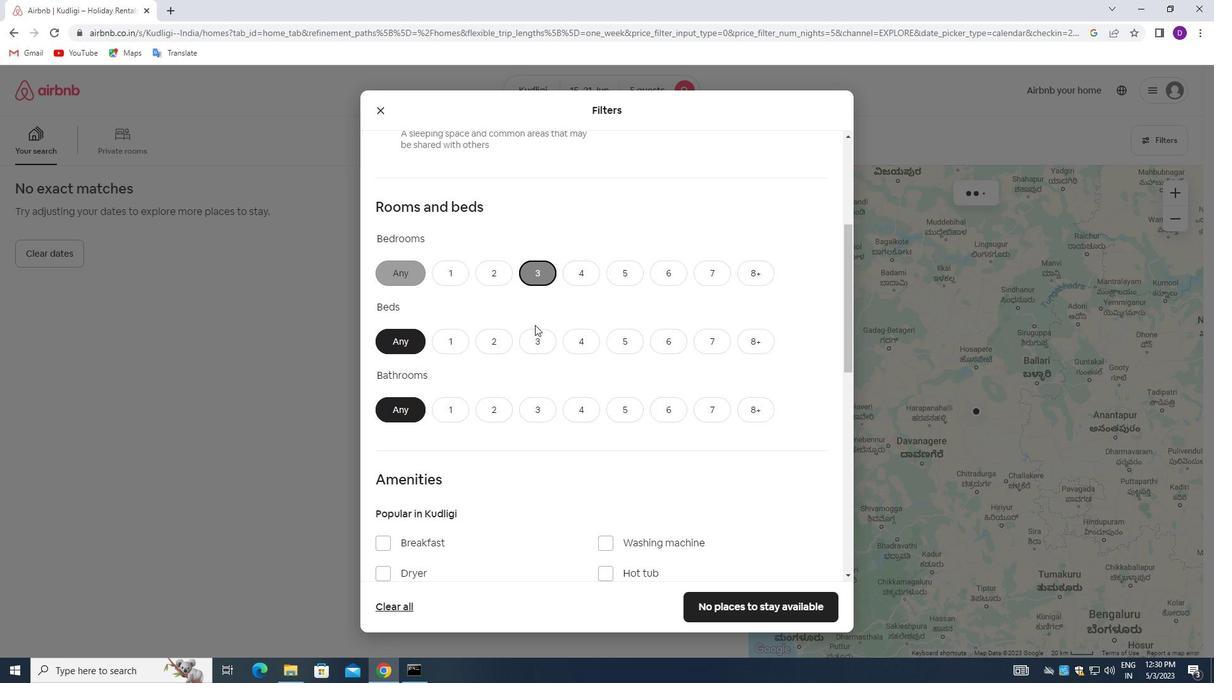 
Action: Mouse pressed left at (540, 349)
Screenshot: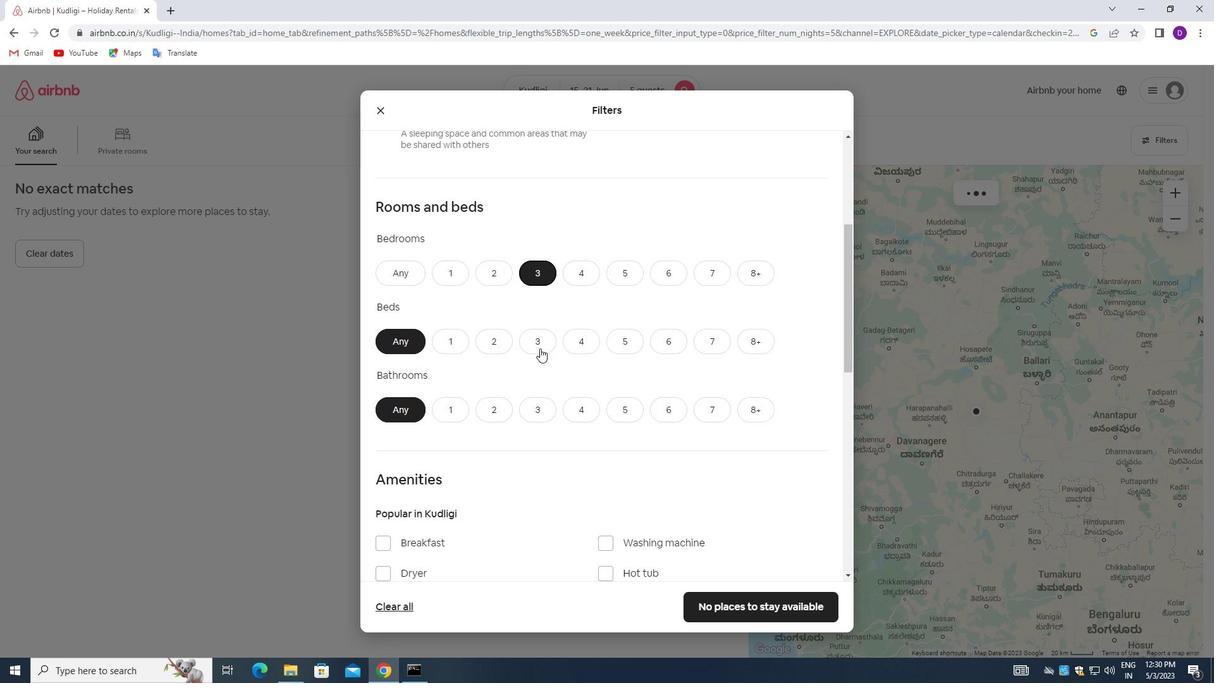 
Action: Mouse moved to (538, 405)
Screenshot: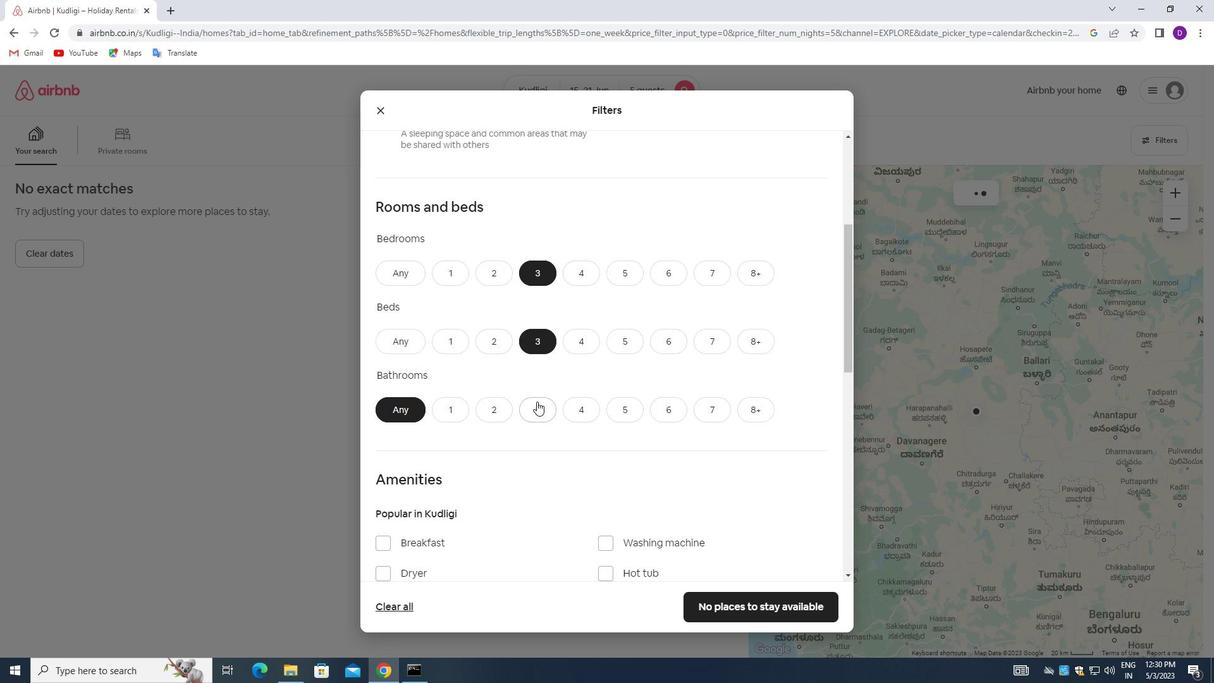 
Action: Mouse pressed left at (538, 405)
Screenshot: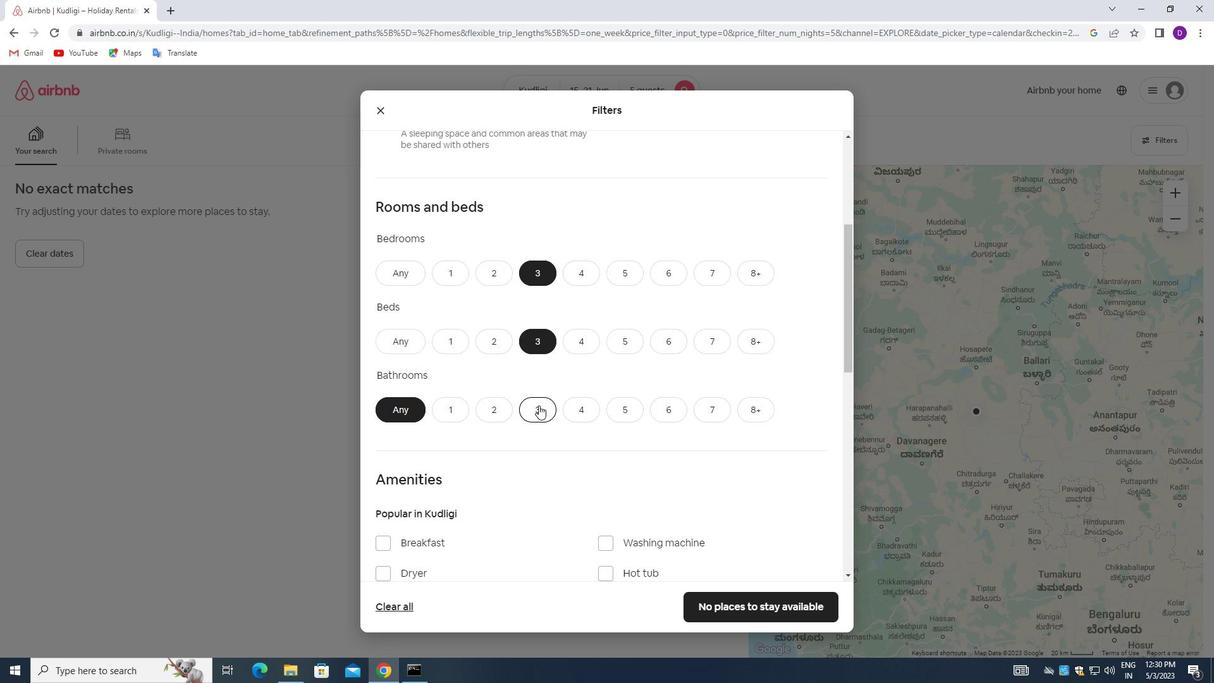 
Action: Mouse moved to (542, 409)
Screenshot: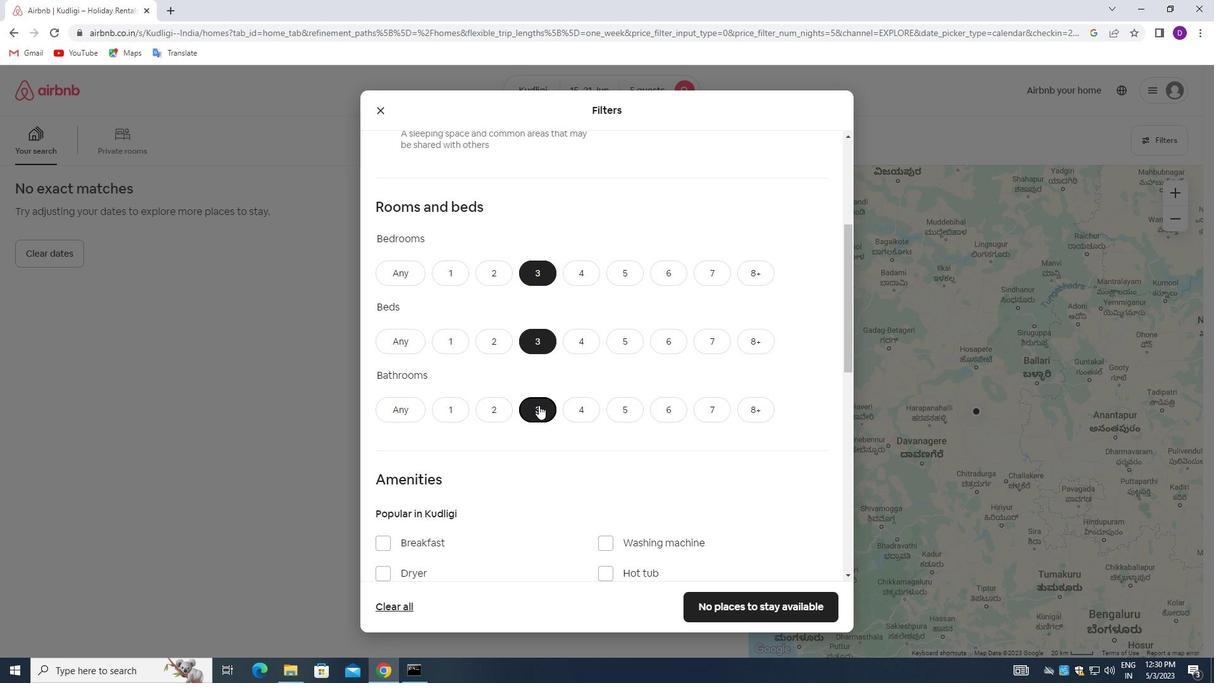 
Action: Mouse scrolled (542, 408) with delta (0, 0)
Screenshot: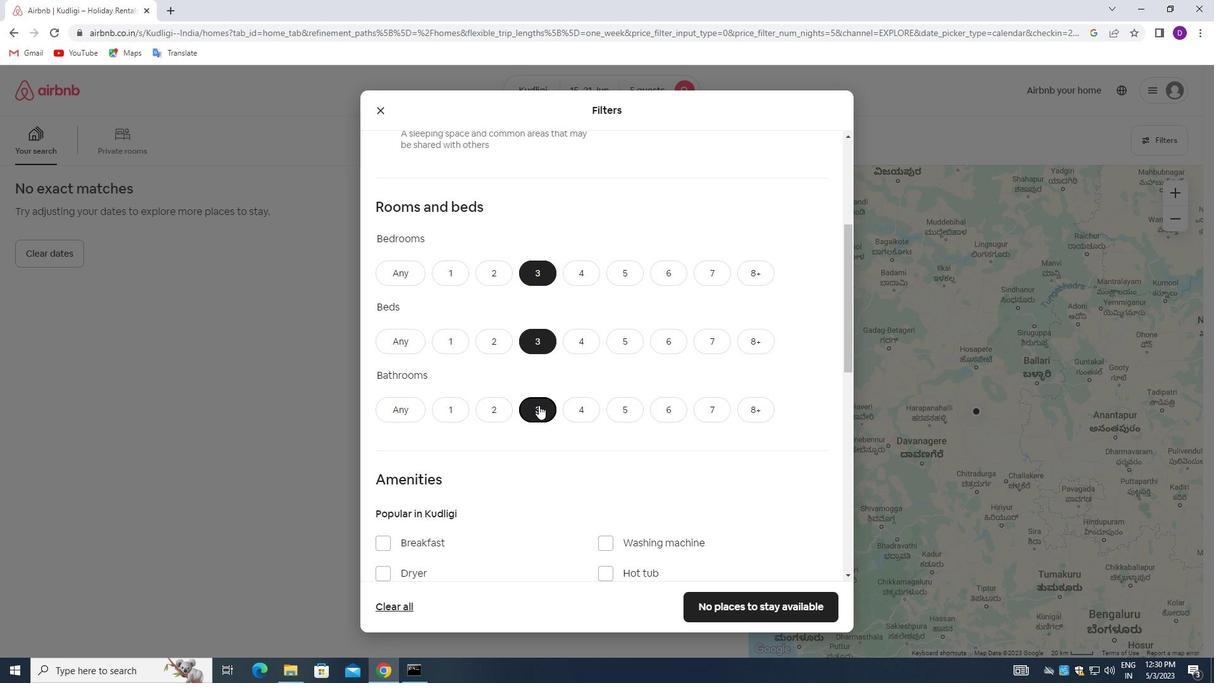 
Action: Mouse moved to (543, 414)
Screenshot: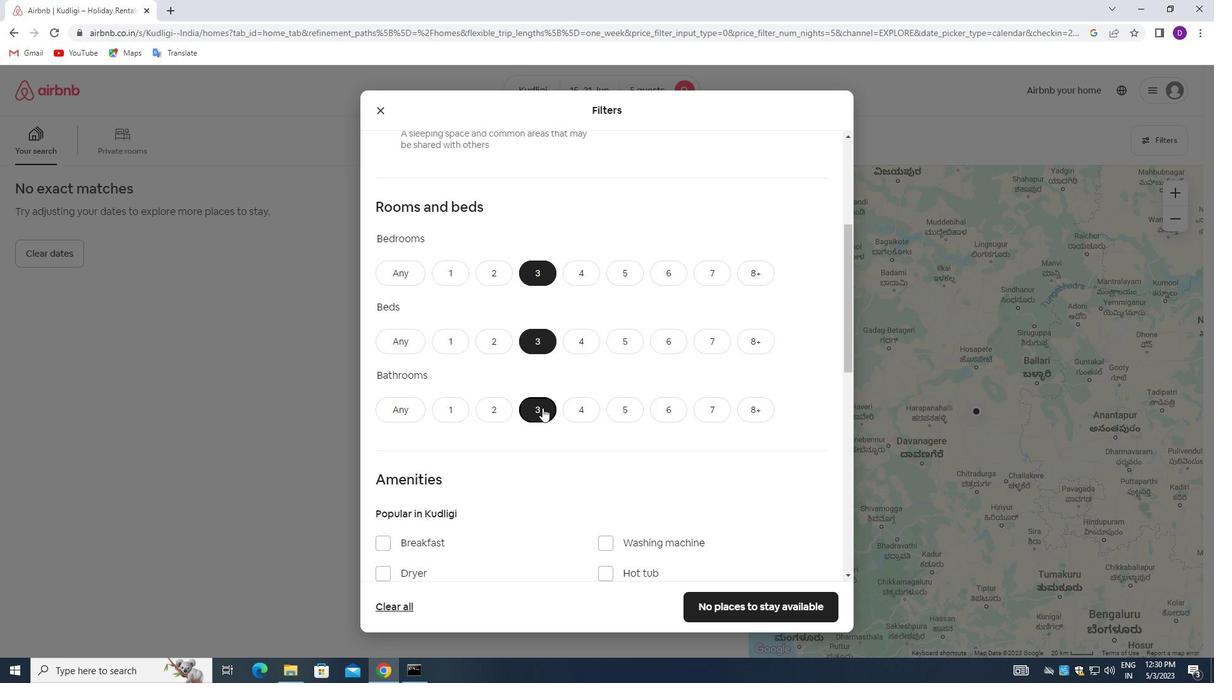 
Action: Mouse scrolled (543, 413) with delta (0, 0)
Screenshot: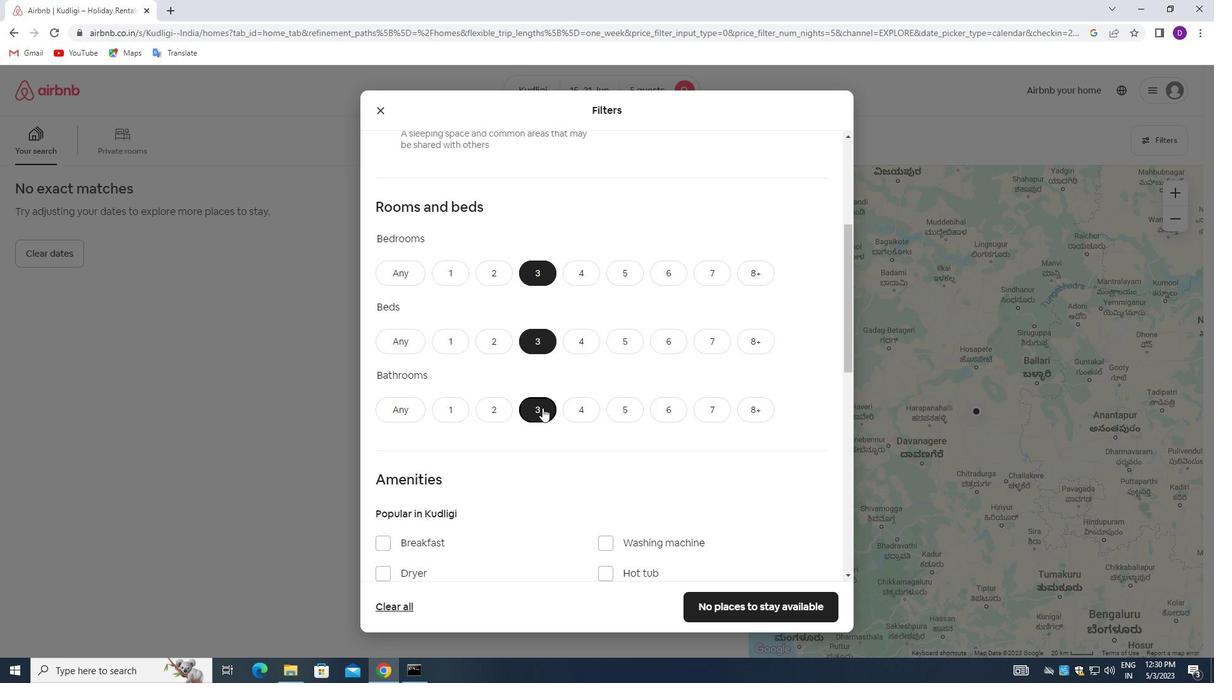 
Action: Mouse moved to (543, 415)
Screenshot: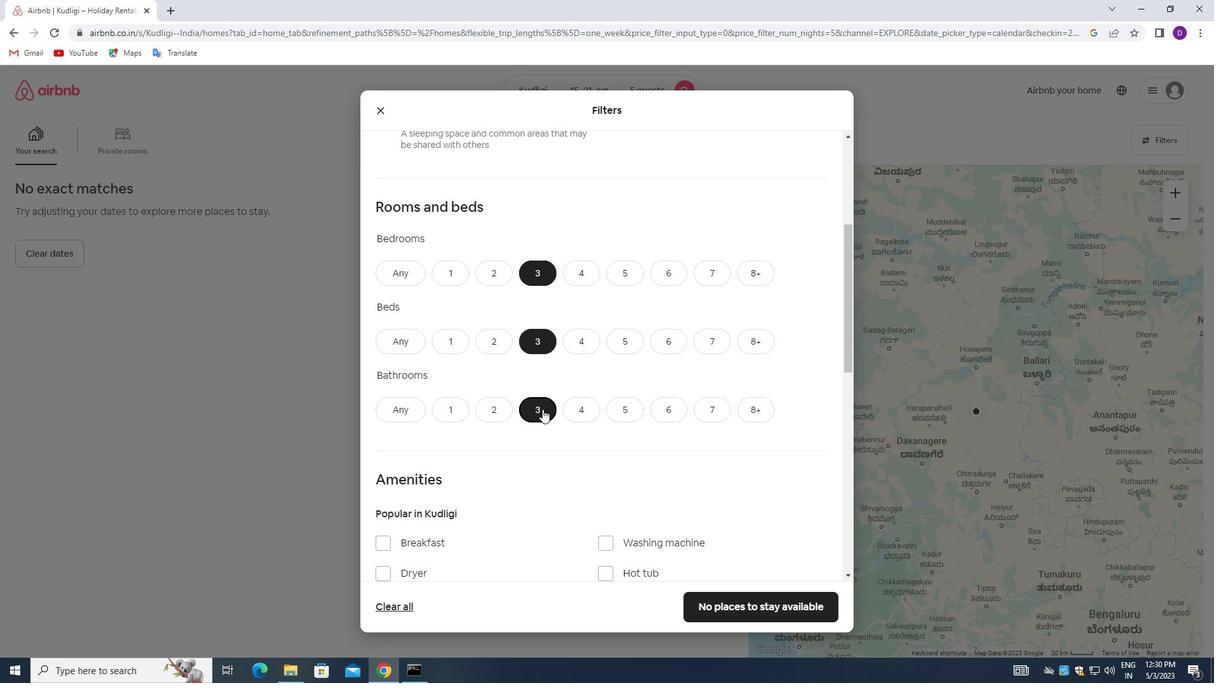 
Action: Mouse scrolled (543, 414) with delta (0, 0)
Screenshot: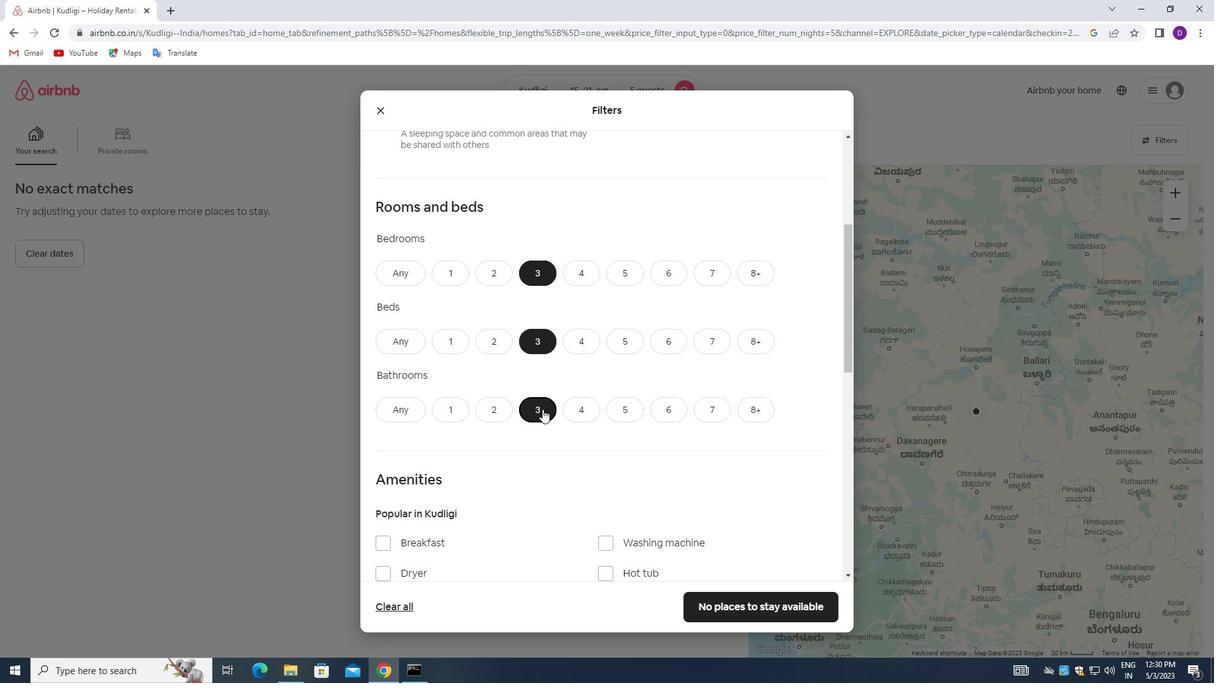 
Action: Mouse moved to (543, 416)
Screenshot: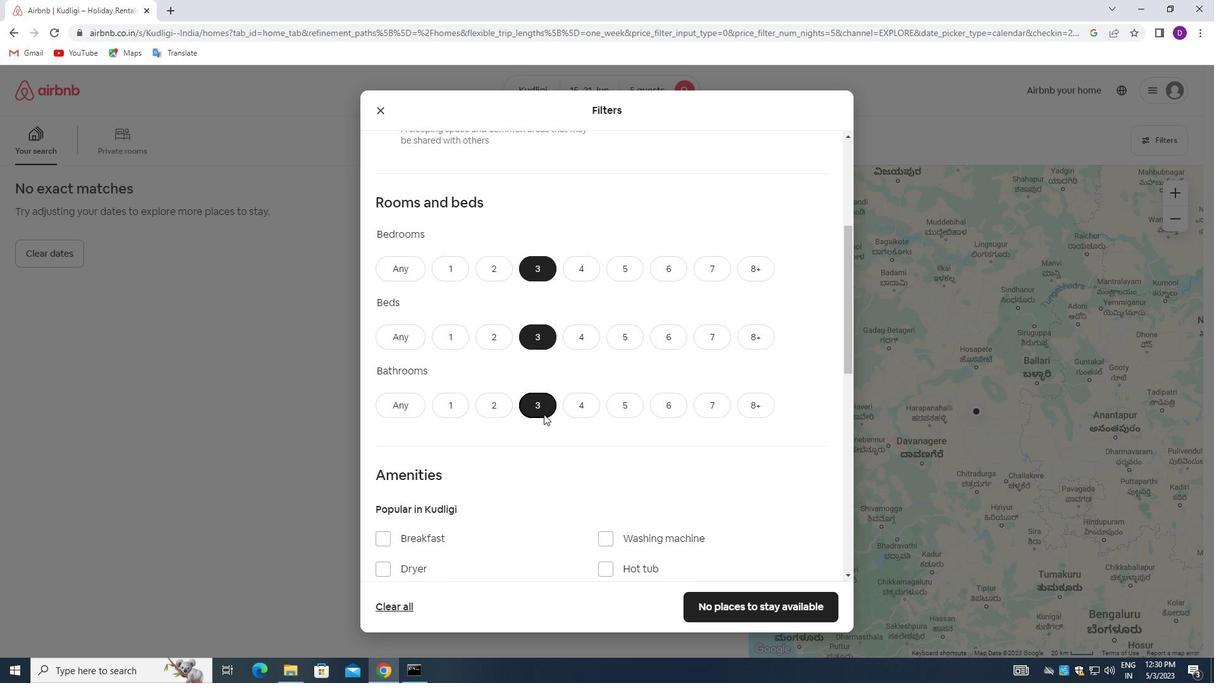 
Action: Mouse scrolled (543, 416) with delta (0, 0)
Screenshot: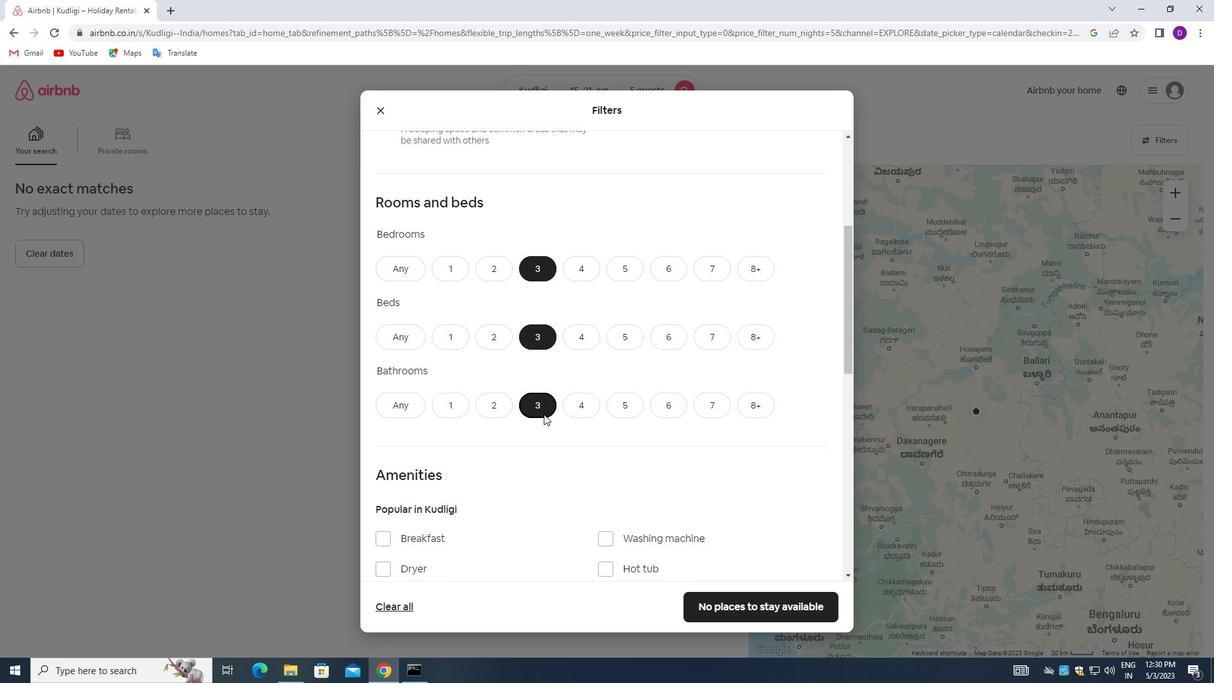 
Action: Mouse moved to (546, 410)
Screenshot: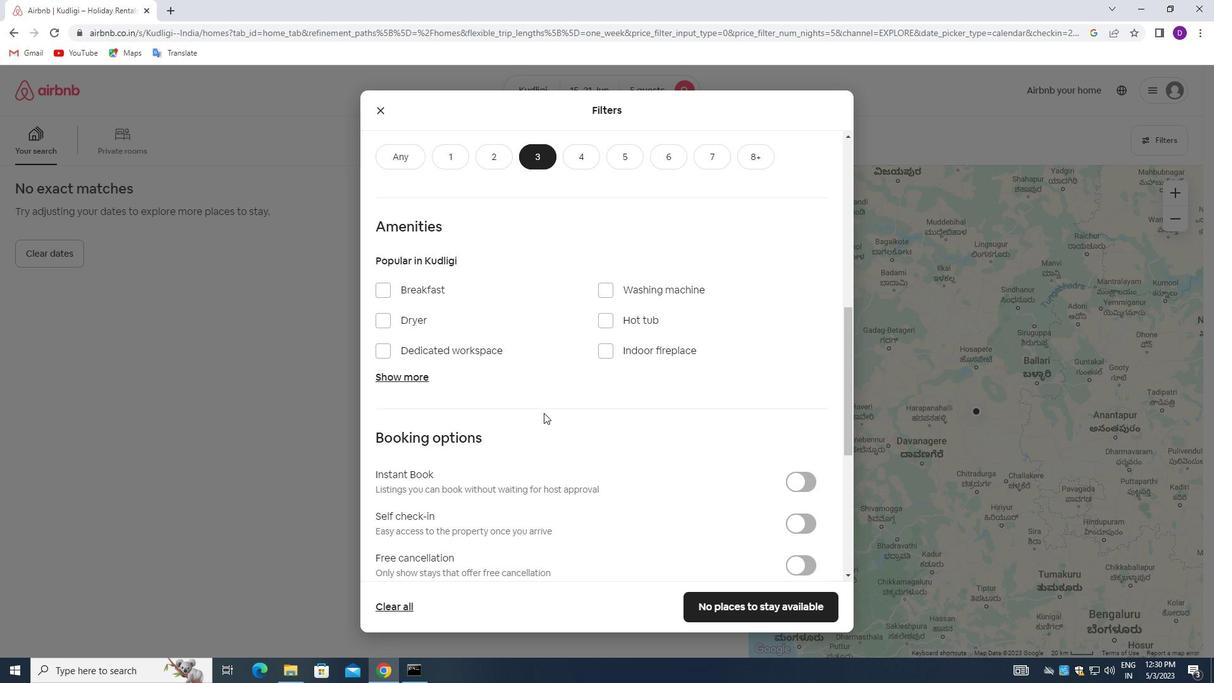 
Action: Mouse scrolled (546, 409) with delta (0, 0)
Screenshot: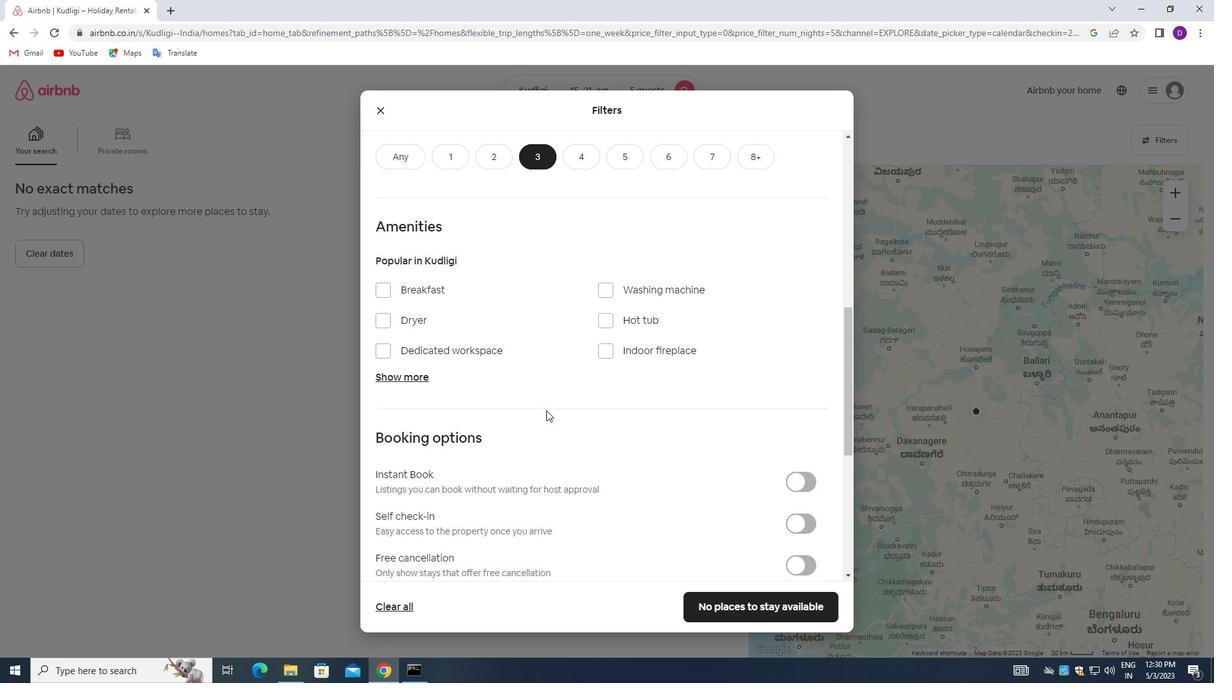 
Action: Mouse scrolled (546, 409) with delta (0, 0)
Screenshot: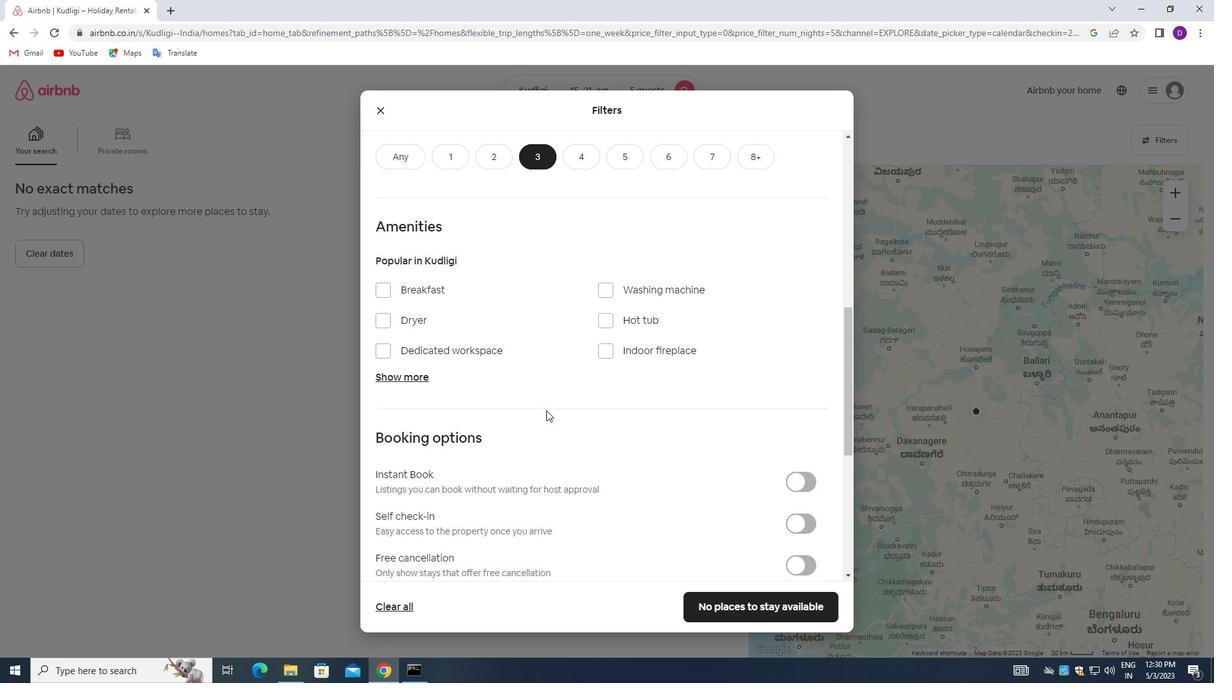 
Action: Mouse moved to (802, 394)
Screenshot: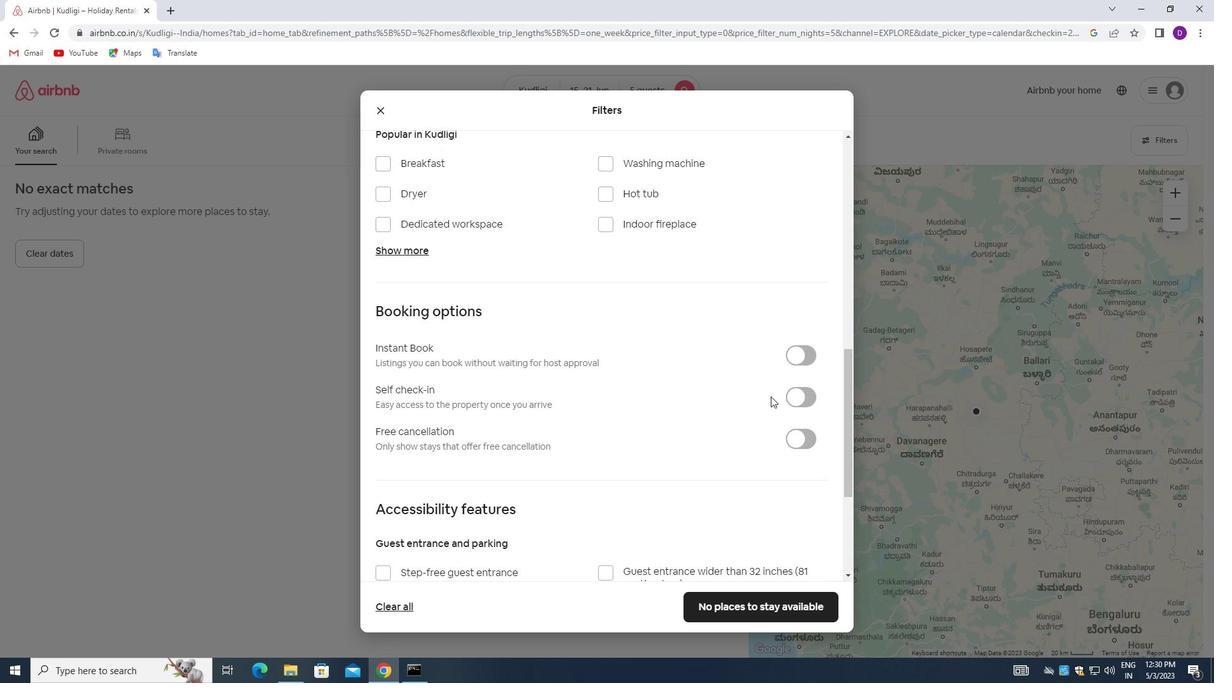 
Action: Mouse pressed left at (802, 394)
Screenshot: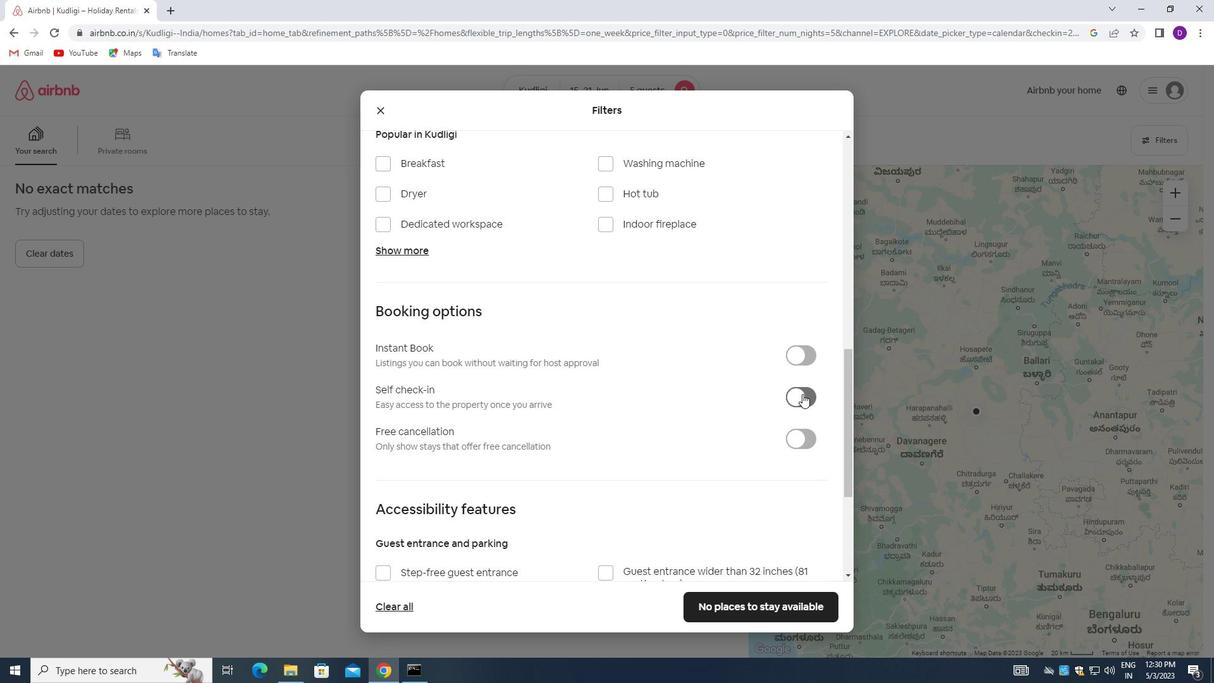 
Action: Mouse moved to (659, 435)
Screenshot: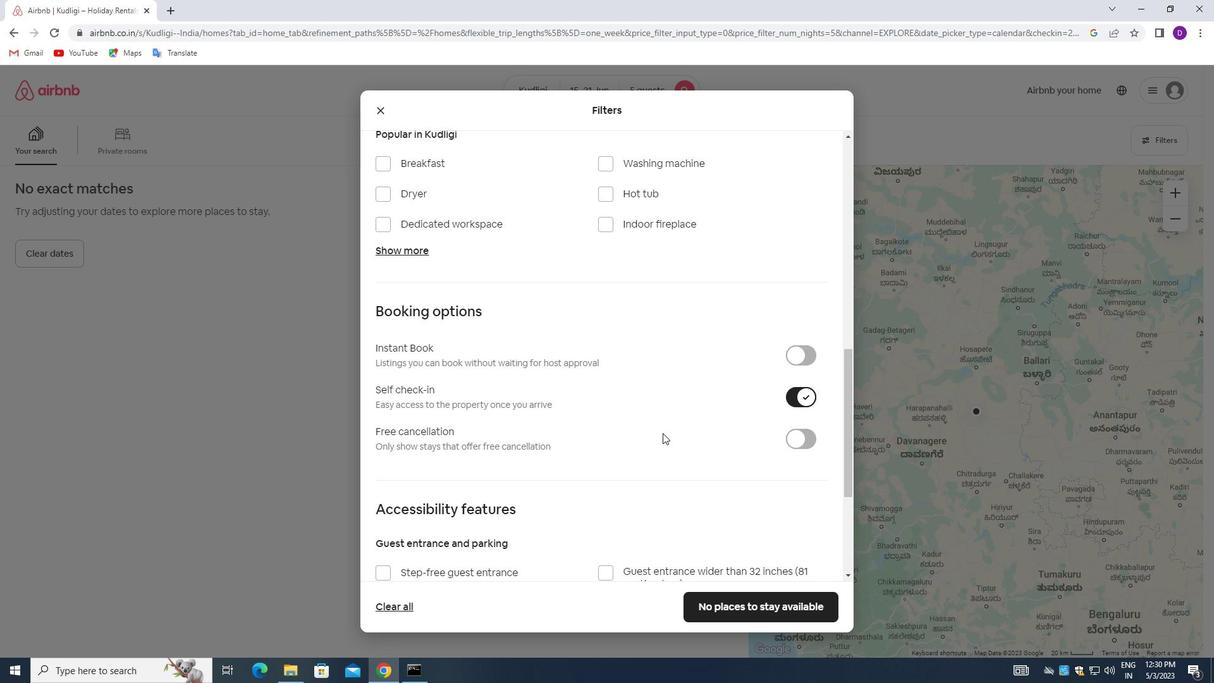 
Action: Mouse scrolled (659, 434) with delta (0, 0)
Screenshot: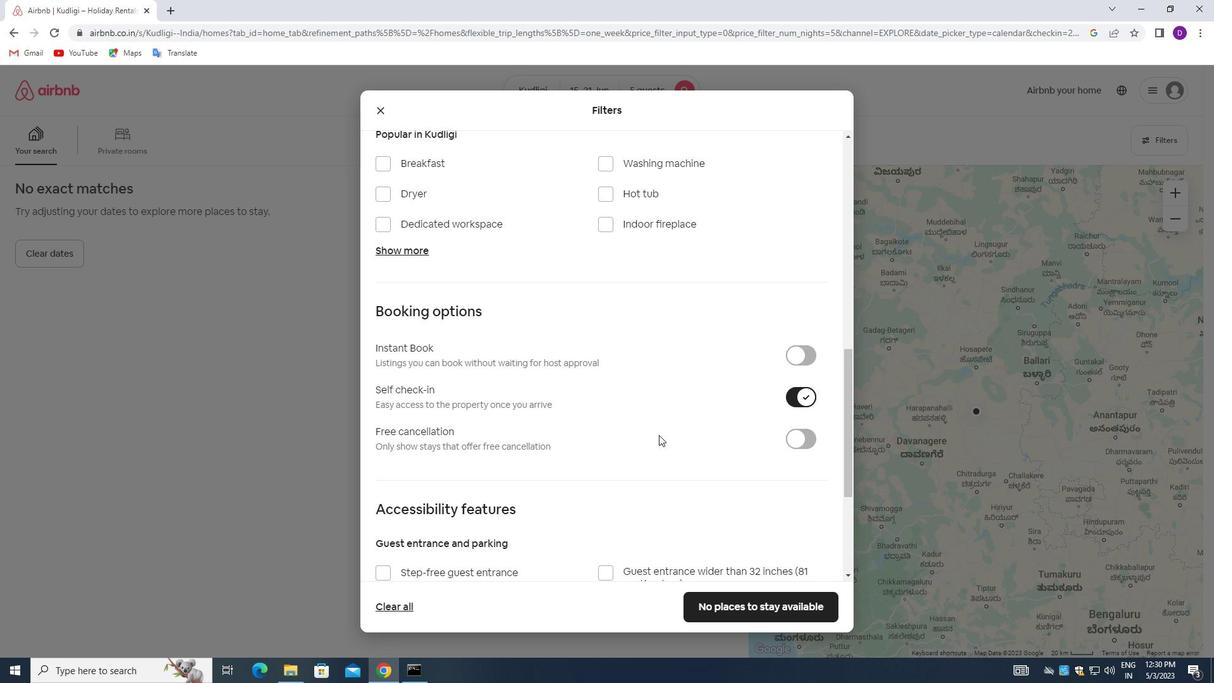 
Action: Mouse moved to (638, 430)
Screenshot: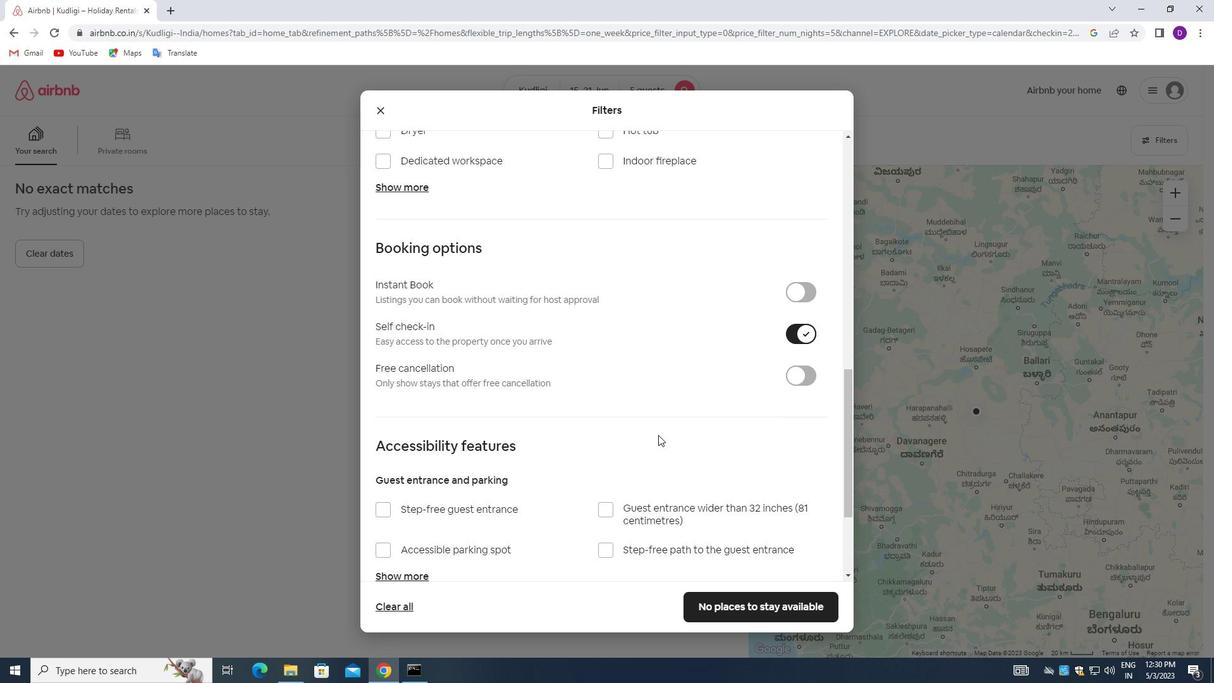 
Action: Mouse scrolled (638, 430) with delta (0, 0)
Screenshot: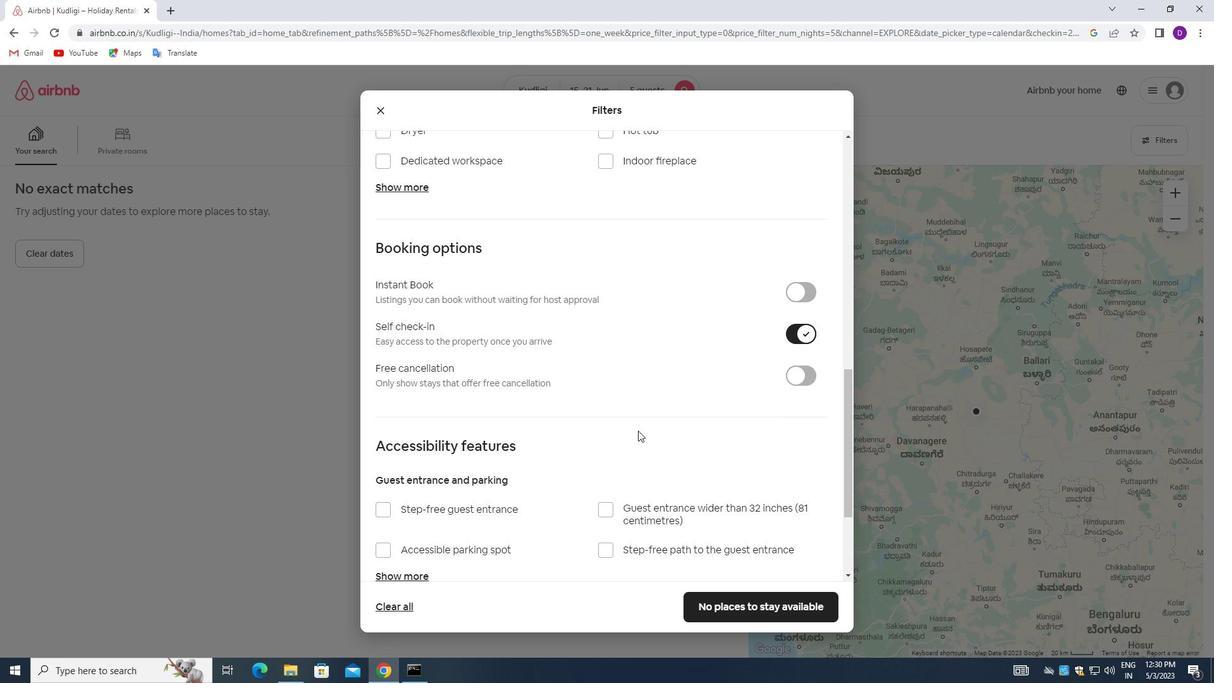 
Action: Mouse scrolled (638, 430) with delta (0, 0)
Screenshot: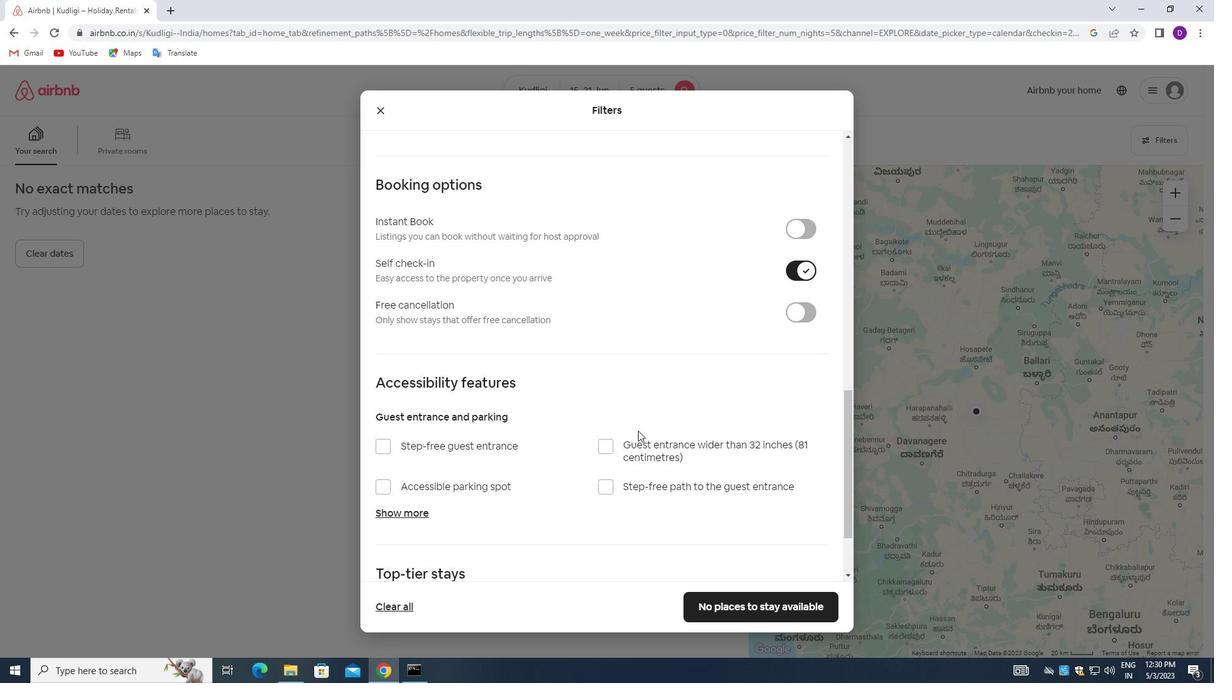 
Action: Mouse scrolled (638, 430) with delta (0, 0)
Screenshot: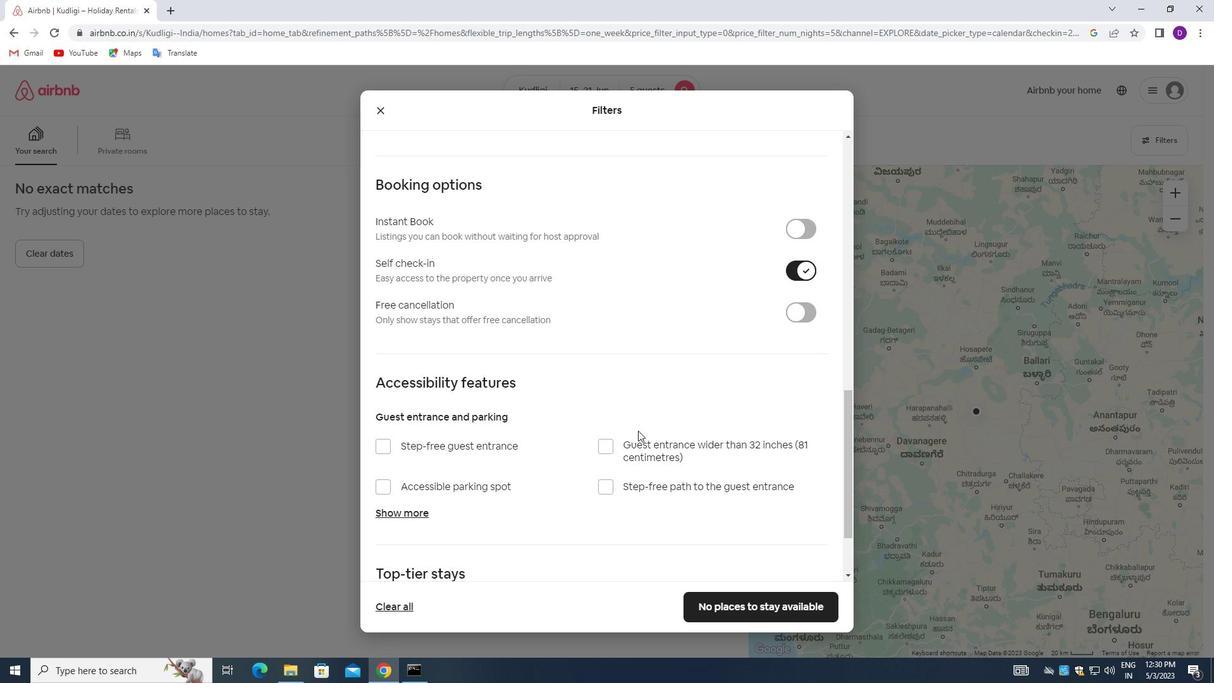 
Action: Mouse scrolled (638, 430) with delta (0, 0)
Screenshot: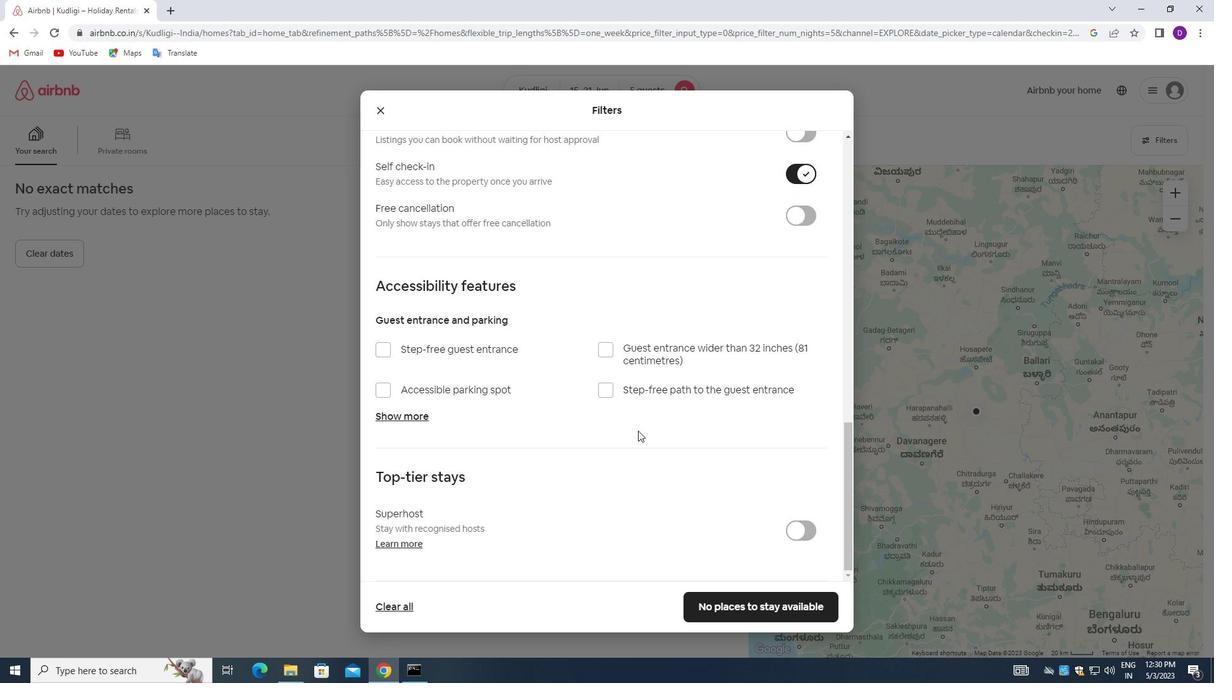 
Action: Mouse scrolled (638, 430) with delta (0, 0)
Screenshot: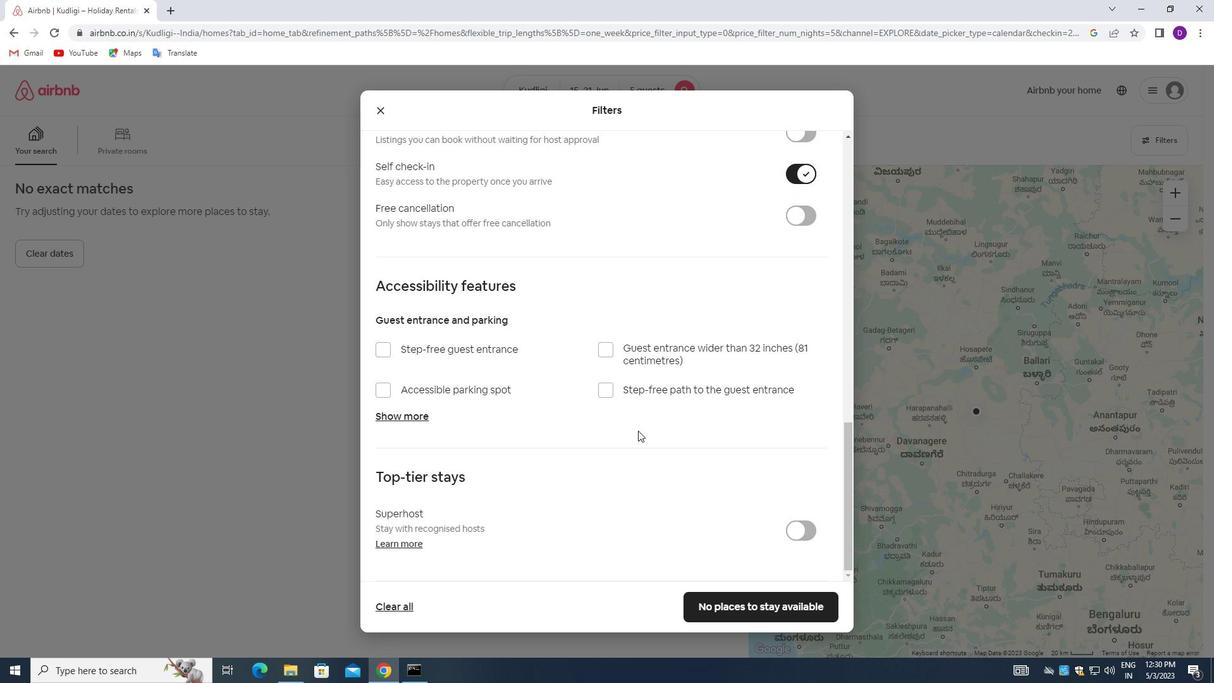 
Action: Mouse scrolled (638, 430) with delta (0, 0)
Screenshot: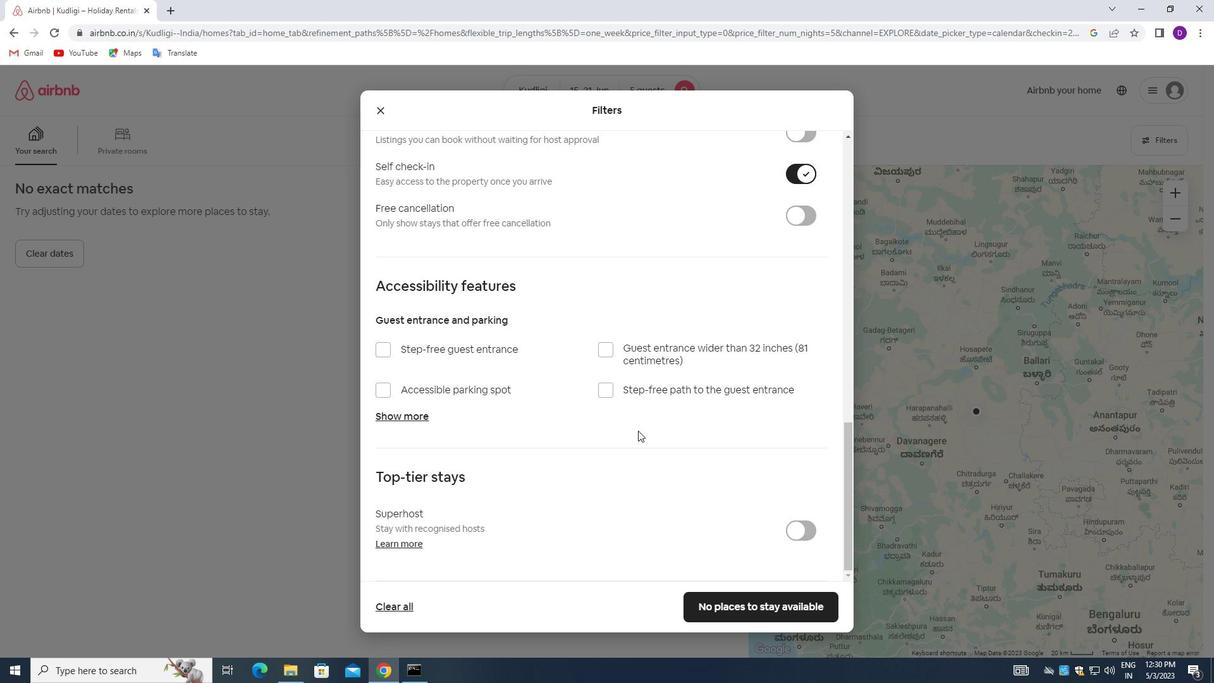 
Action: Mouse scrolled (638, 430) with delta (0, 0)
Screenshot: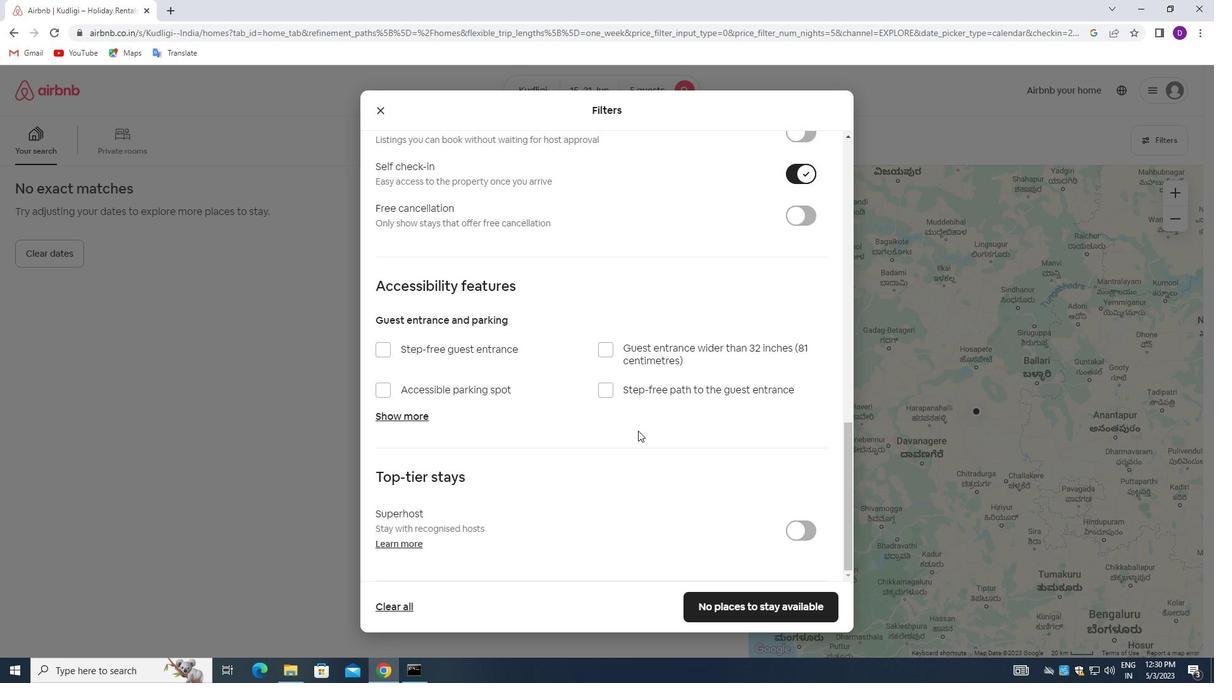 
Action: Mouse moved to (638, 432)
Screenshot: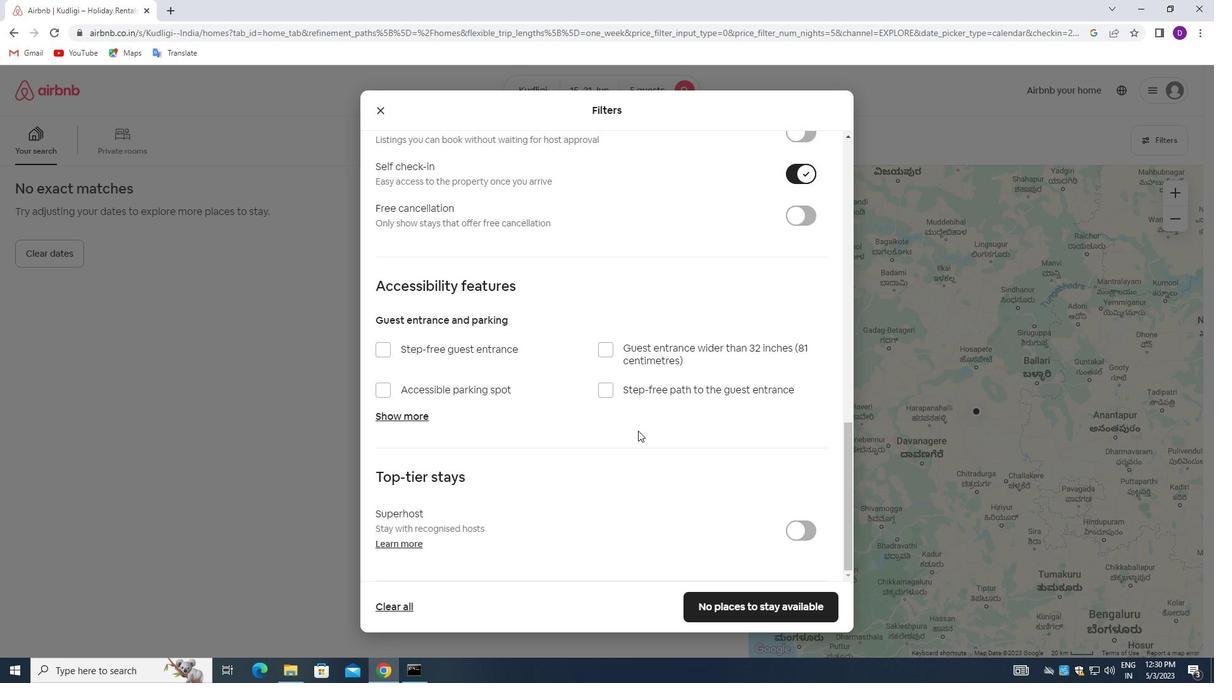 
Action: Mouse scrolled (638, 431) with delta (0, 0)
Screenshot: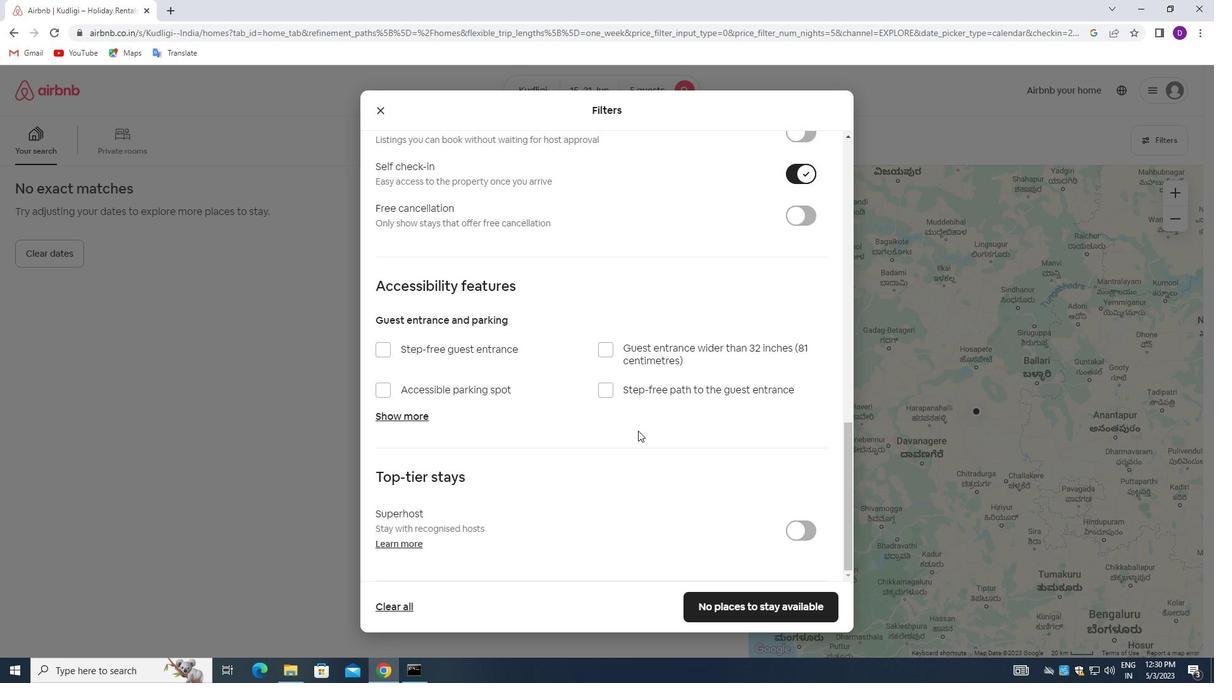 
Action: Mouse moved to (738, 607)
Screenshot: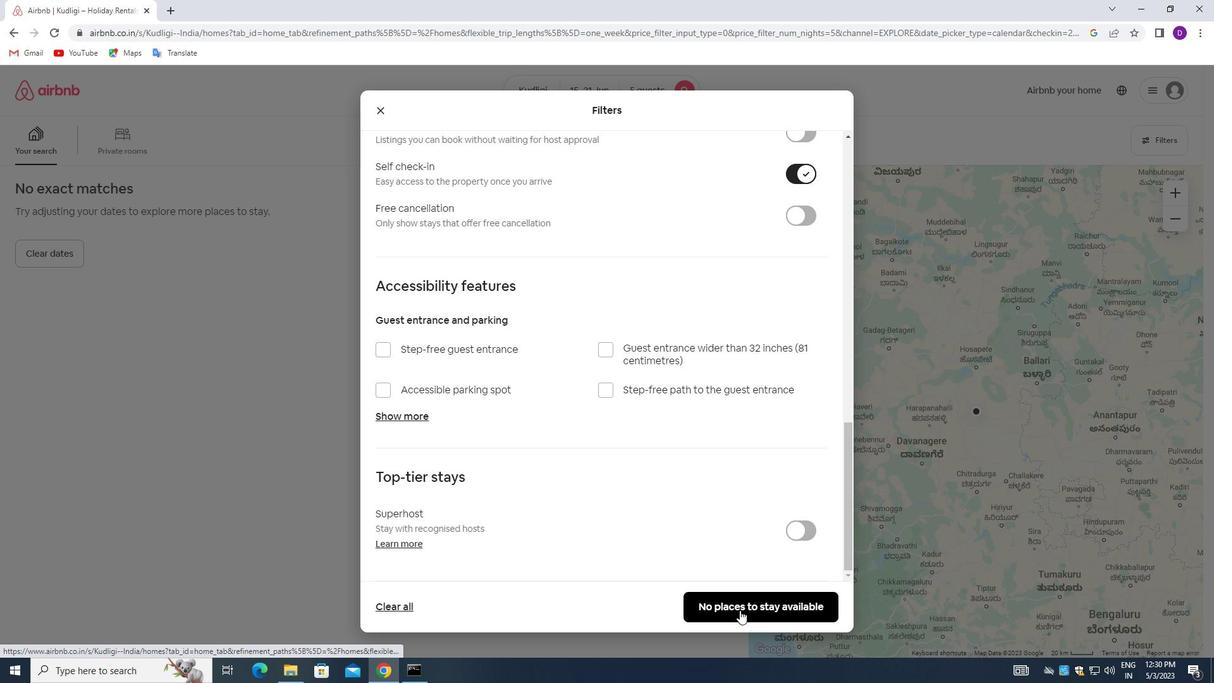 
Action: Mouse pressed left at (738, 607)
Screenshot: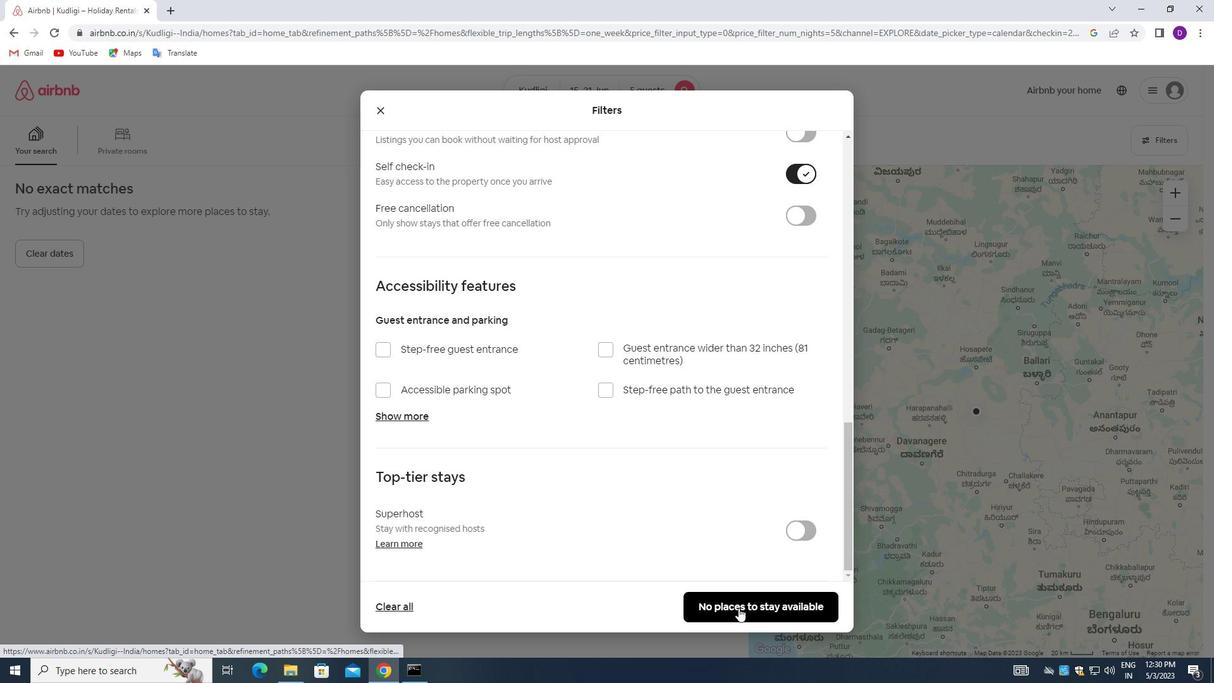 
Action: Mouse moved to (659, 453)
Screenshot: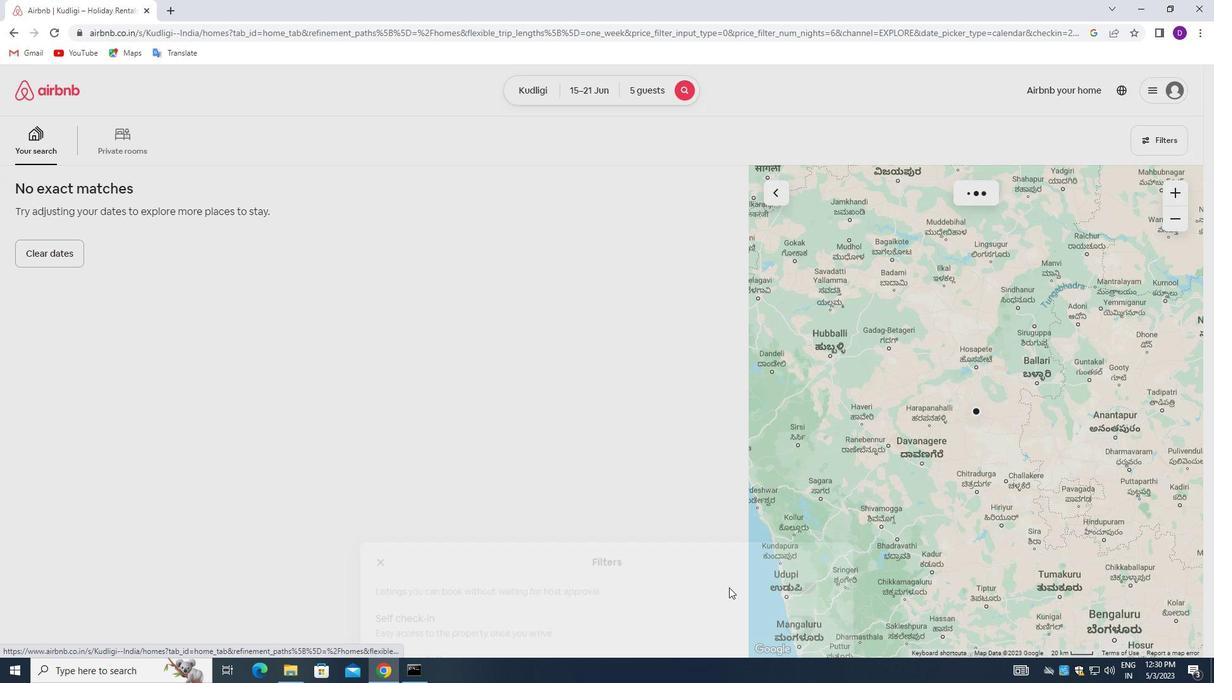 
